Task: Look for space in Jerusalem, Israel from 3rd August, 2023 to 17th August, 2023 for 3 adults, 1 child in price range Rs.3000 to Rs.15000. Place can be entire place with 3 bedrooms having 4 beds and 2 bathrooms. Property type can be house, flat, guest house. Amenities needed are: wifi, washing machine. Booking option can be shelf check-in. Required host language is English.
Action: Mouse moved to (437, 74)
Screenshot: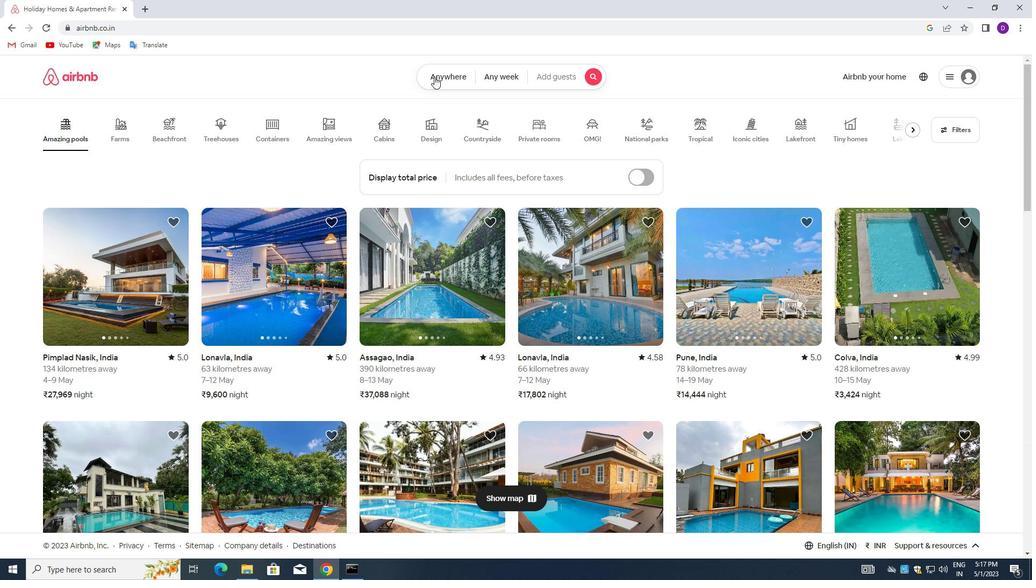 
Action: Mouse pressed left at (437, 74)
Screenshot: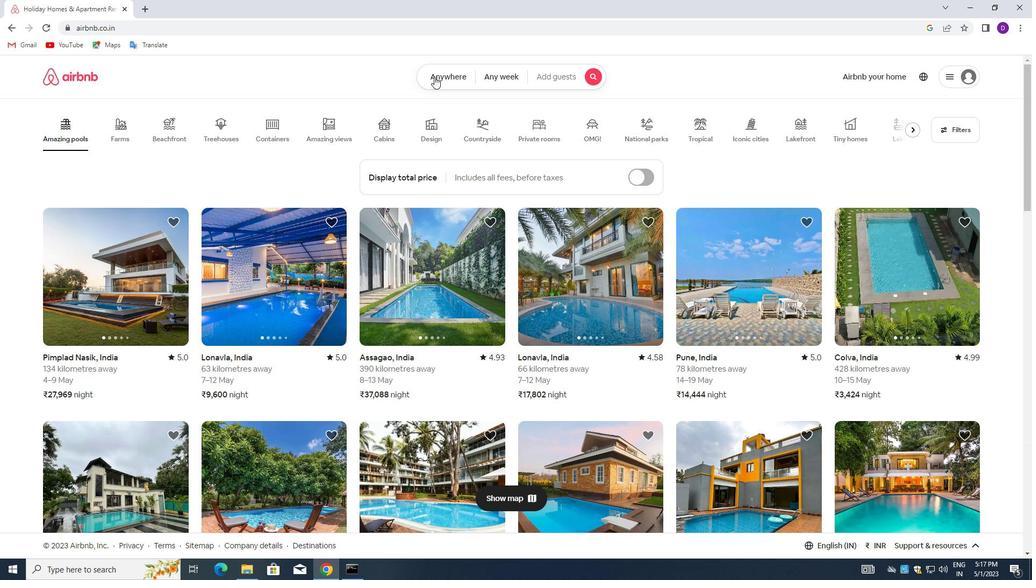 
Action: Mouse moved to (332, 121)
Screenshot: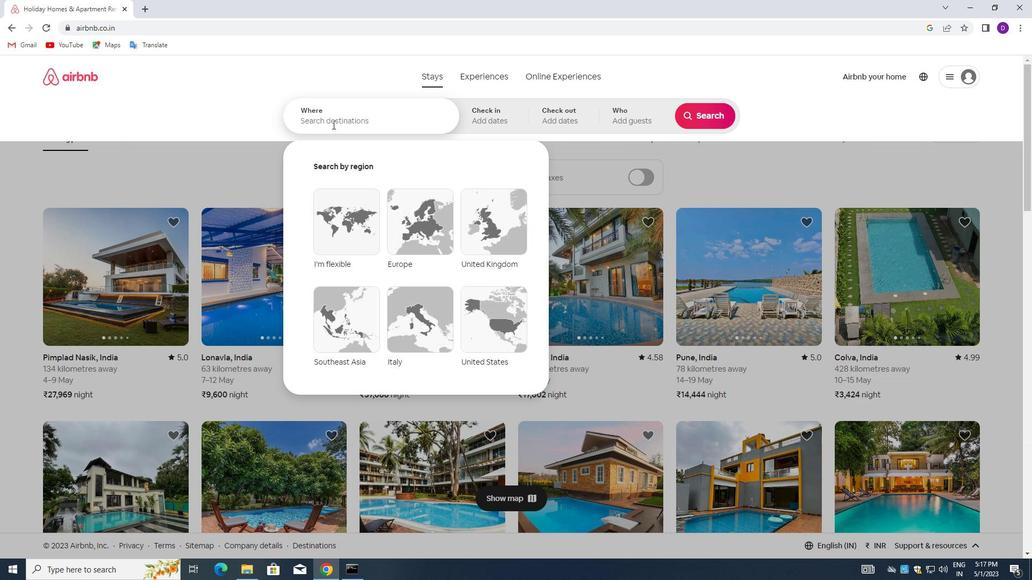 
Action: Mouse pressed left at (332, 121)
Screenshot: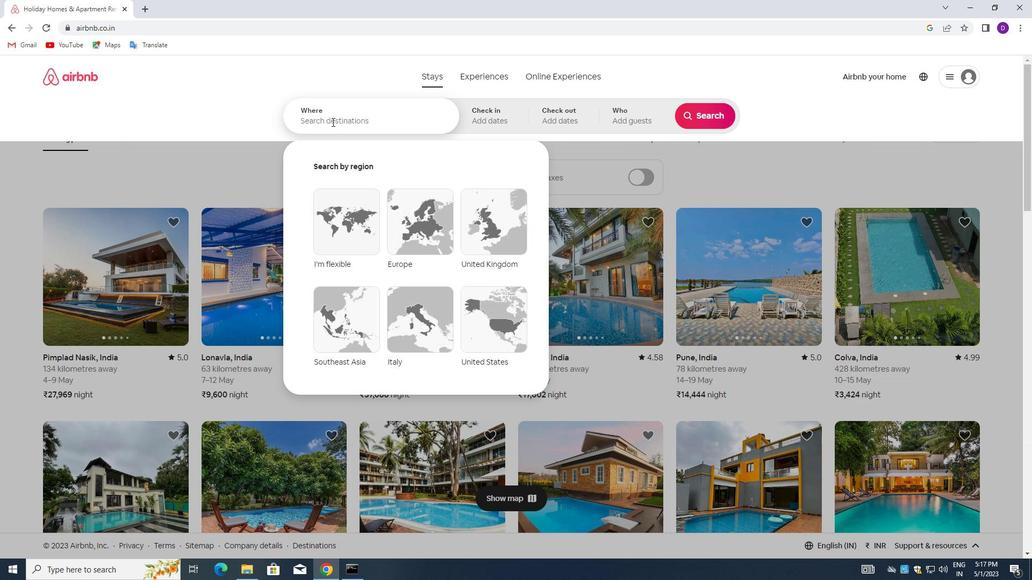 
Action: Key pressed <Key.shift><Key.shift>JERUSALEM,<Key.space><Key.shift>IRELAND<Key.enter>
Screenshot: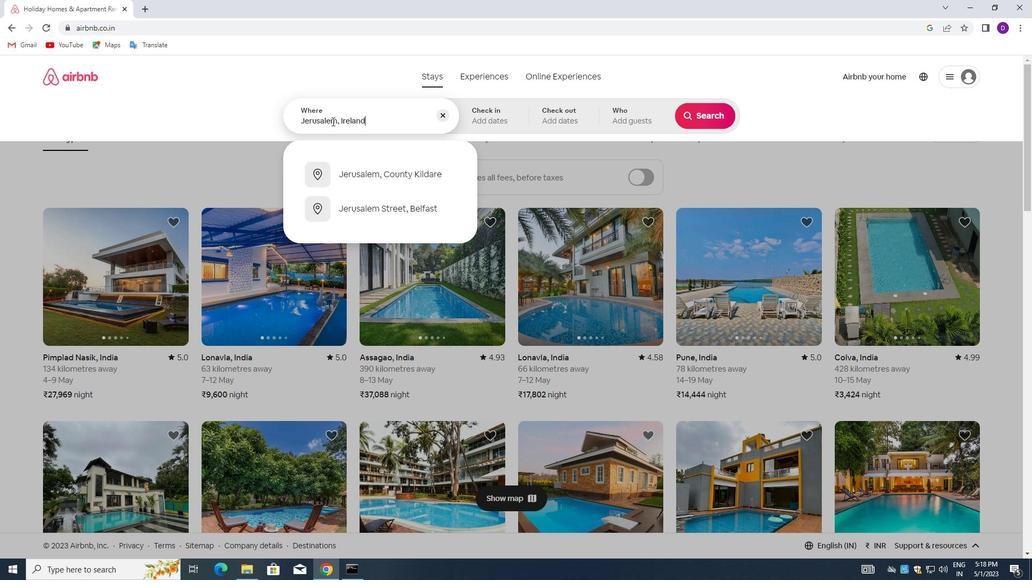 
Action: Mouse moved to (703, 201)
Screenshot: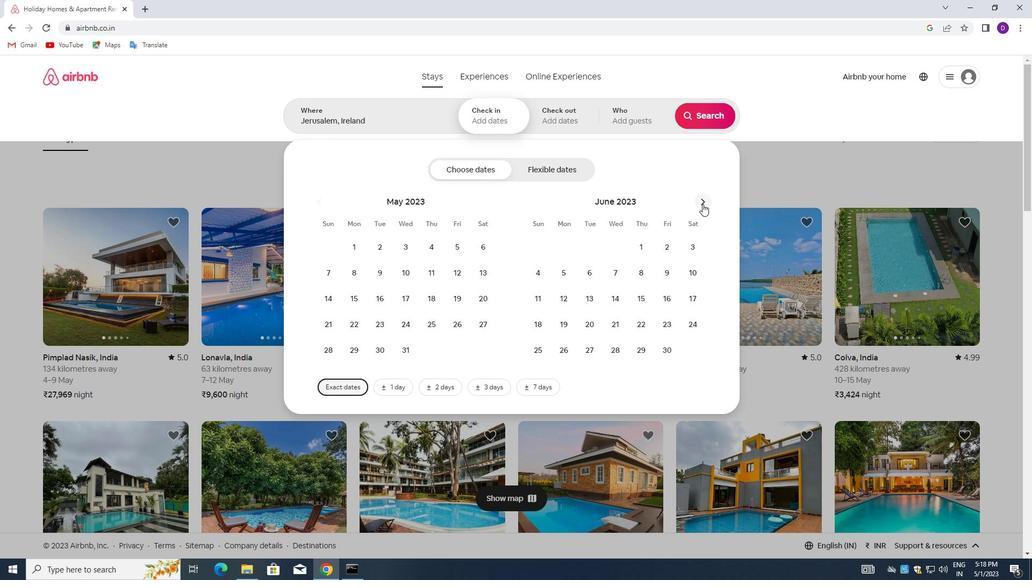 
Action: Mouse pressed left at (703, 201)
Screenshot: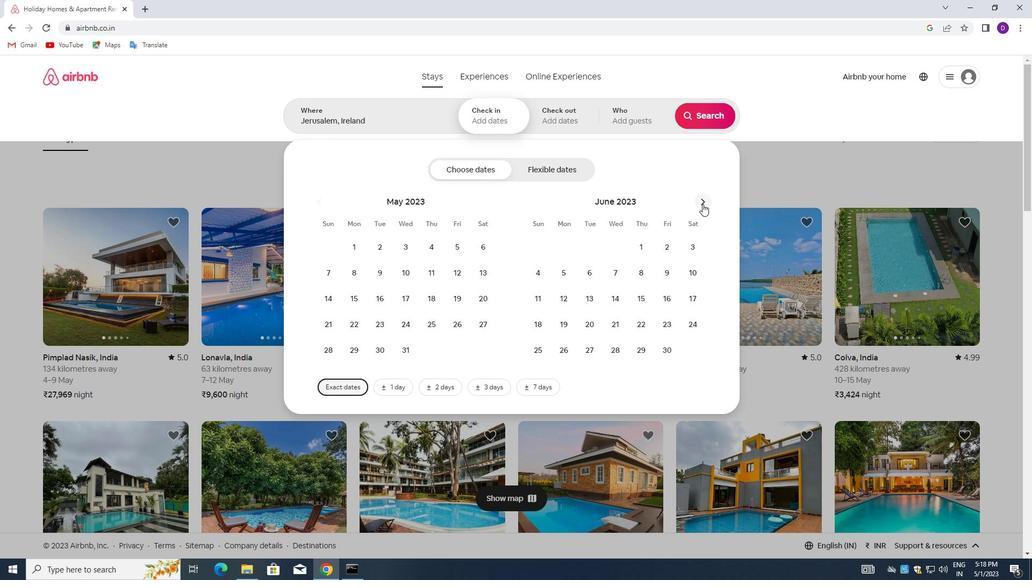 
Action: Mouse pressed left at (703, 201)
Screenshot: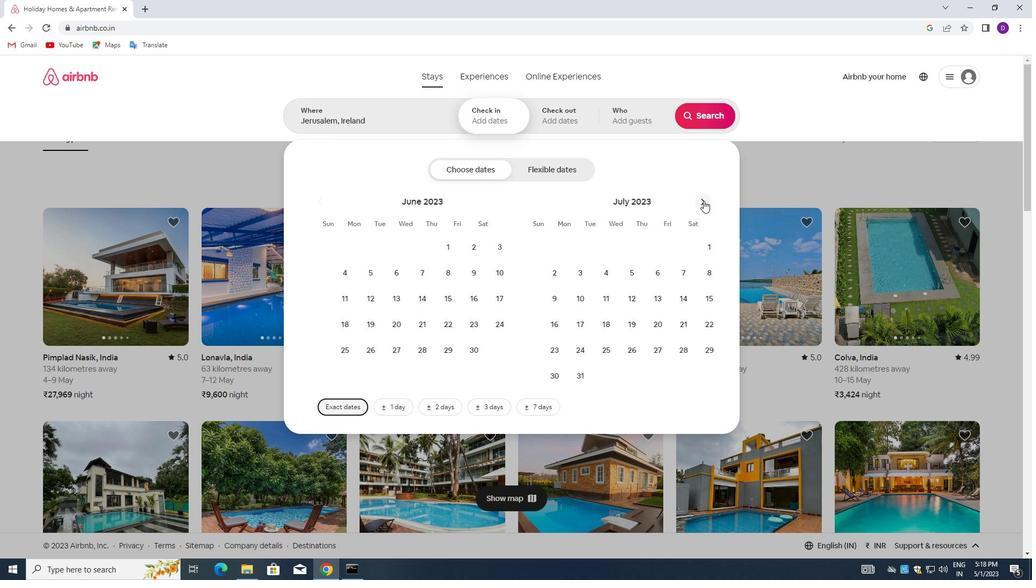 
Action: Mouse moved to (644, 244)
Screenshot: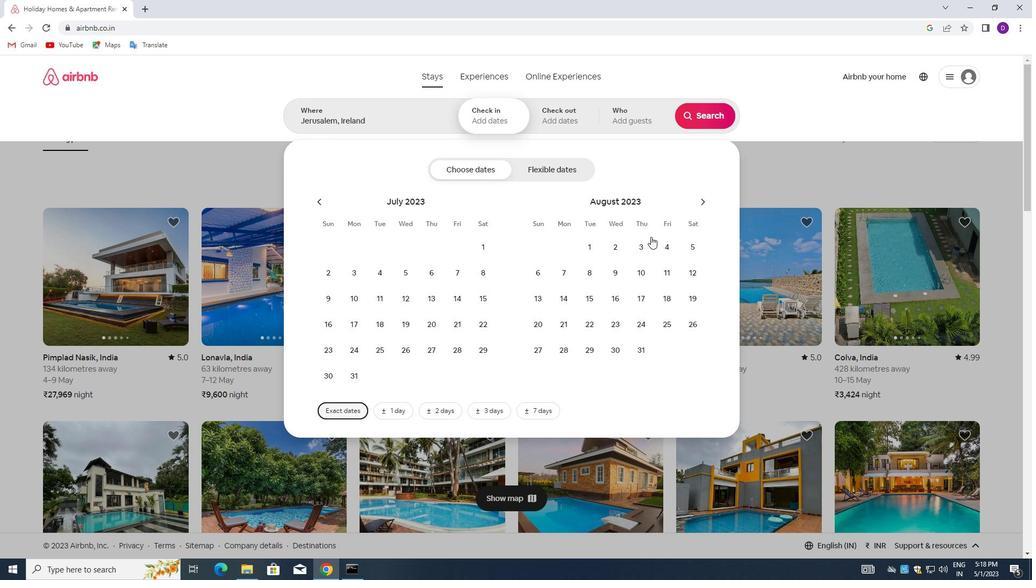 
Action: Mouse pressed left at (644, 244)
Screenshot: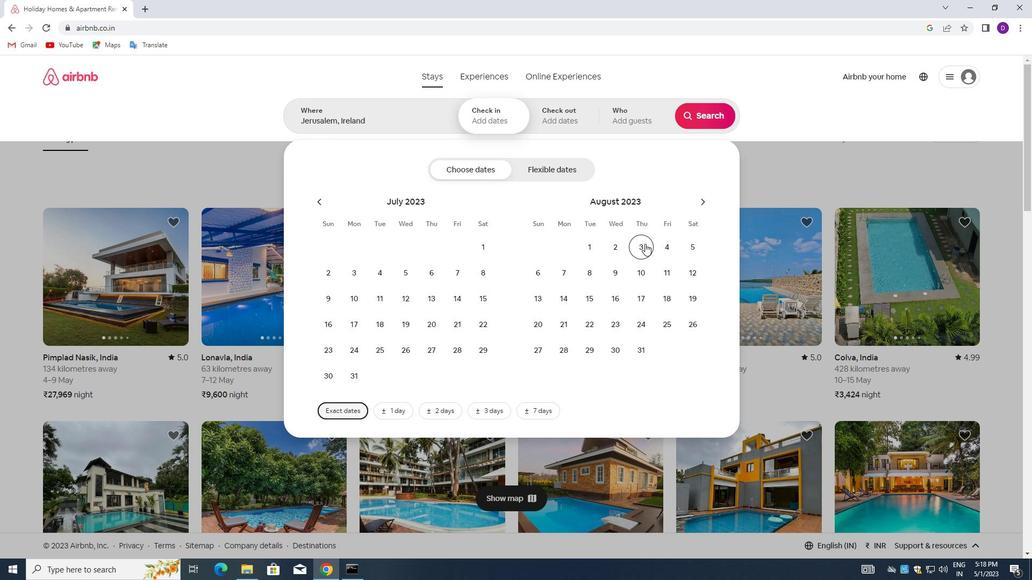 
Action: Mouse moved to (640, 289)
Screenshot: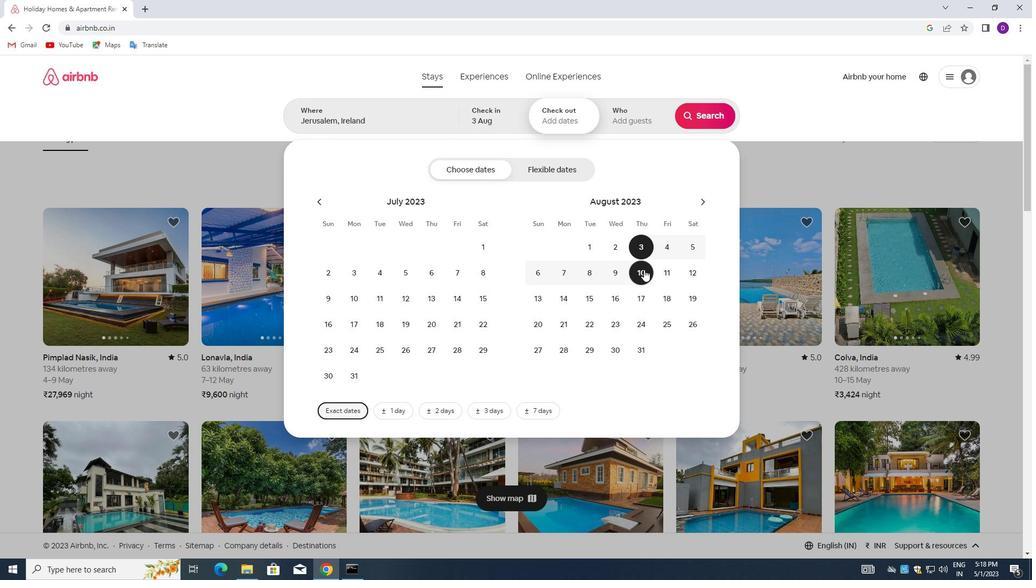 
Action: Mouse pressed left at (640, 289)
Screenshot: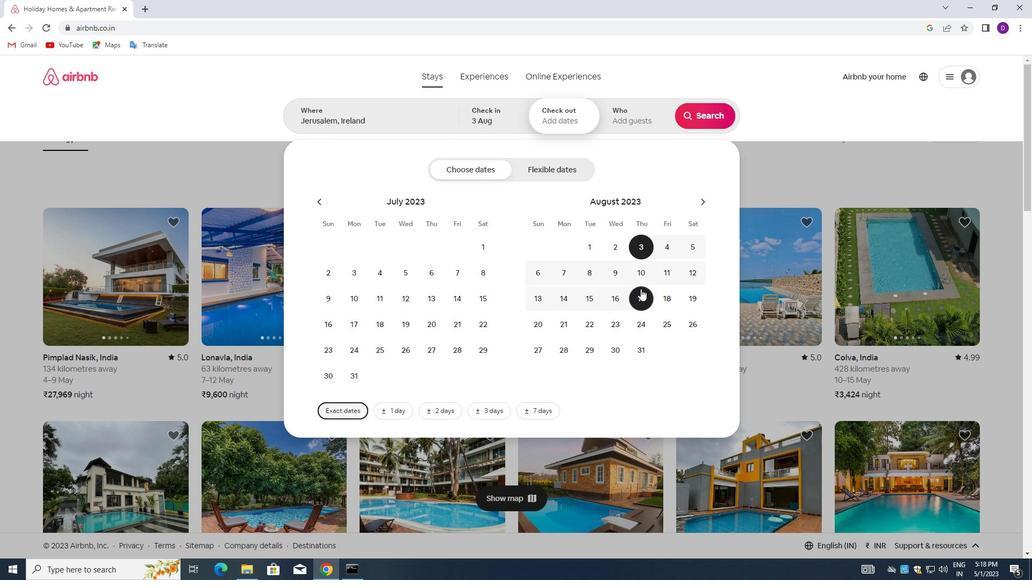 
Action: Mouse moved to (631, 118)
Screenshot: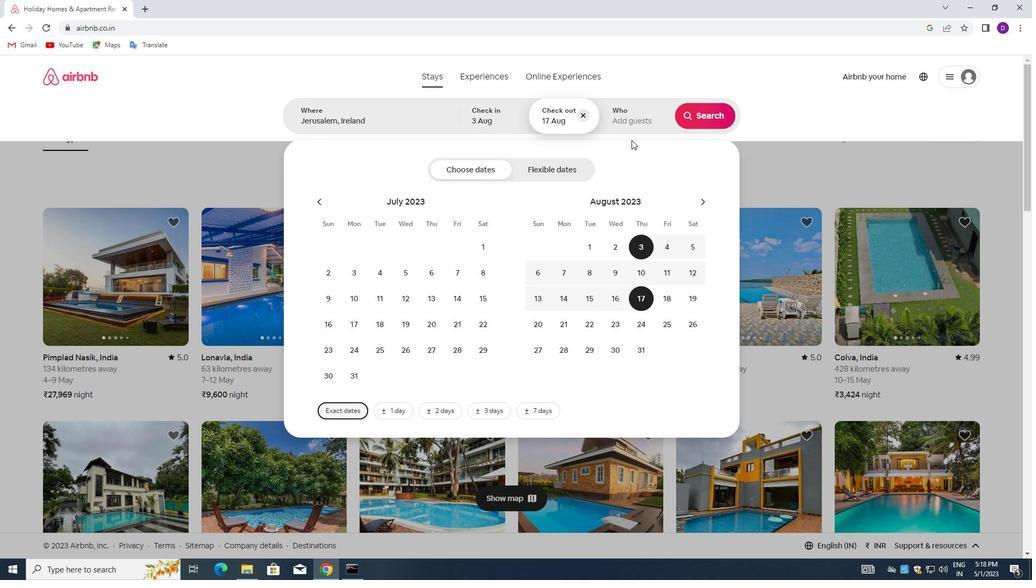 
Action: Mouse pressed left at (631, 118)
Screenshot: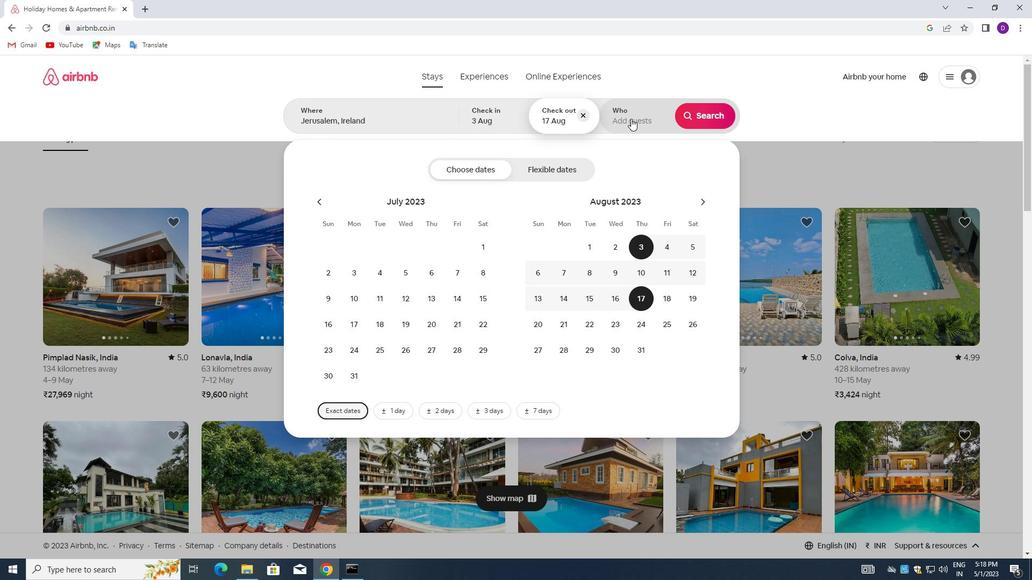 
Action: Mouse moved to (709, 173)
Screenshot: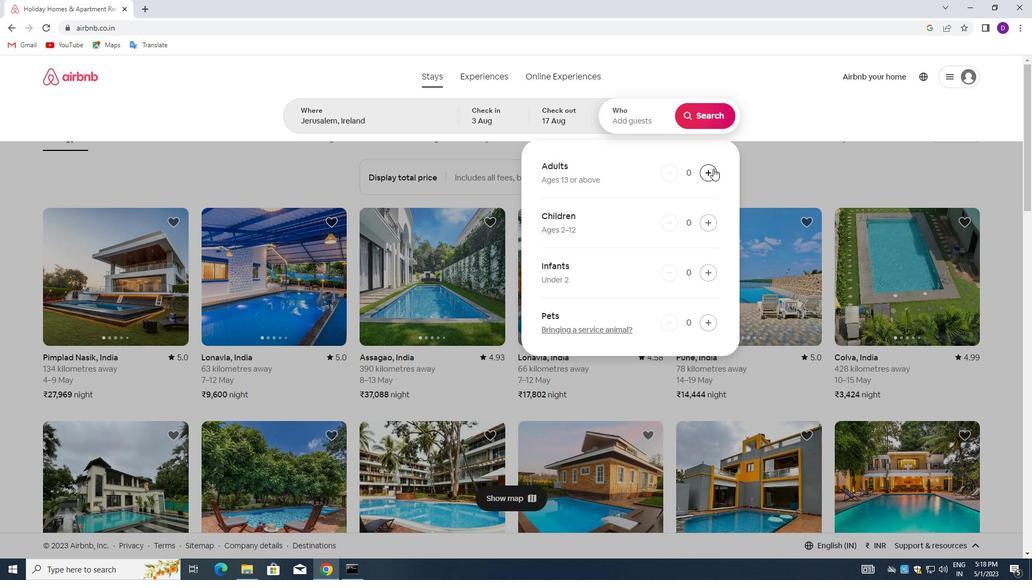 
Action: Mouse pressed left at (709, 173)
Screenshot: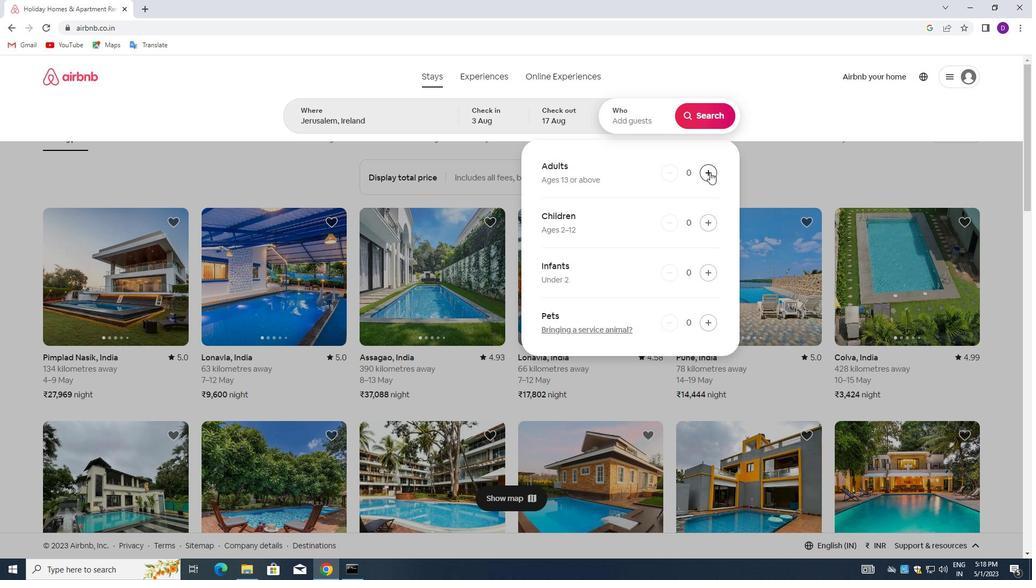 
Action: Mouse pressed left at (709, 173)
Screenshot: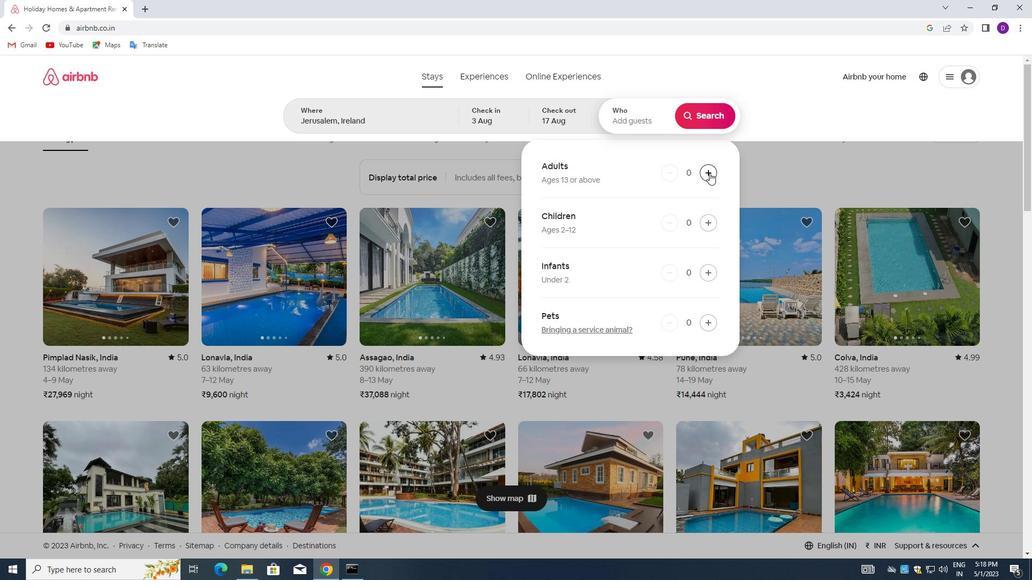 
Action: Mouse pressed left at (709, 173)
Screenshot: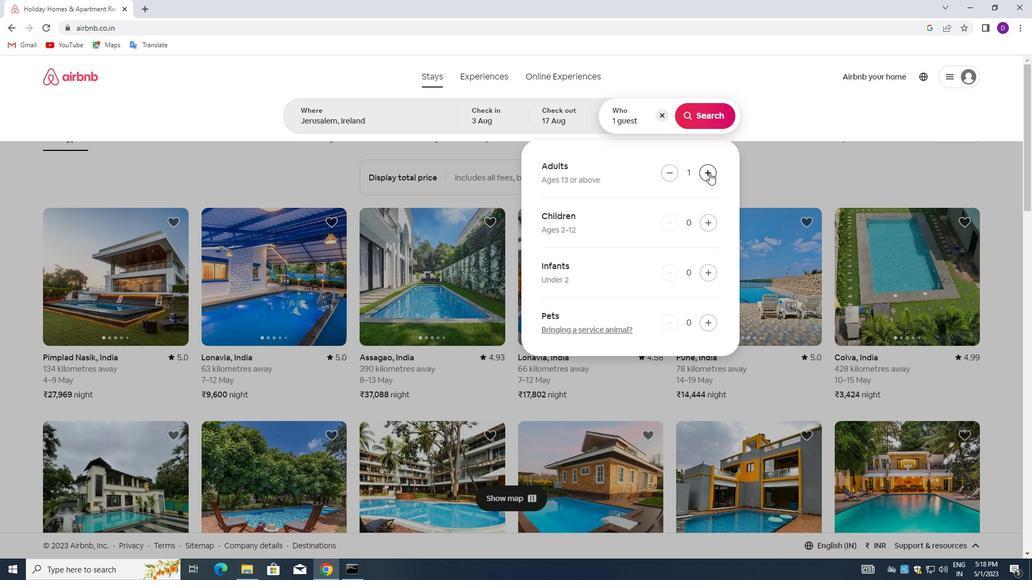 
Action: Mouse moved to (706, 222)
Screenshot: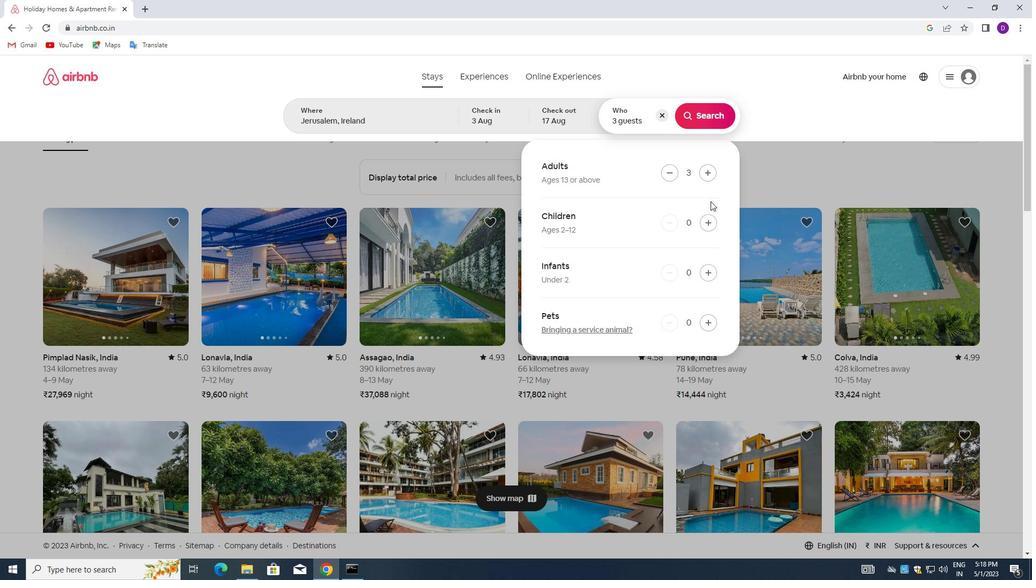 
Action: Mouse pressed left at (706, 222)
Screenshot: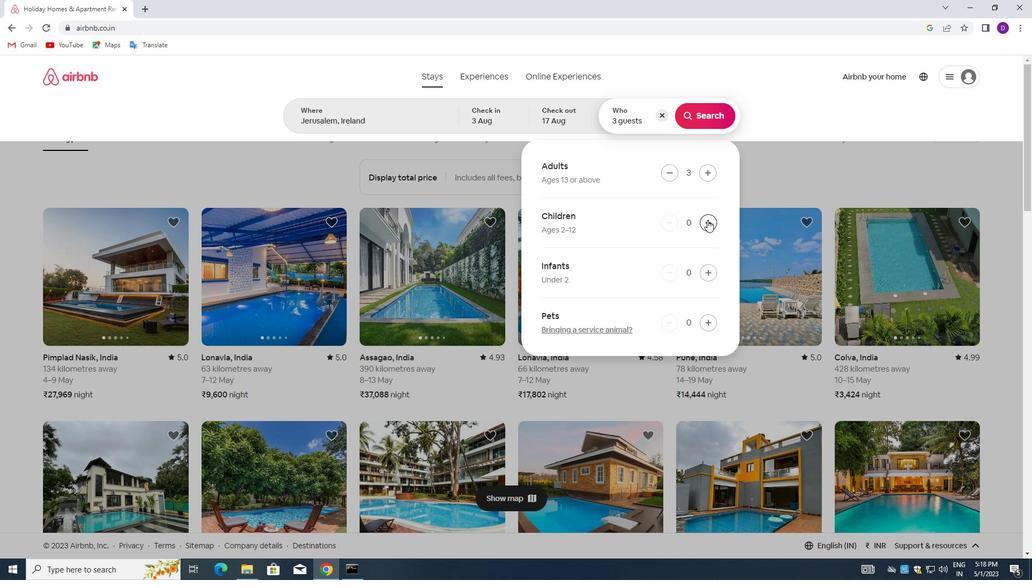 
Action: Mouse moved to (706, 115)
Screenshot: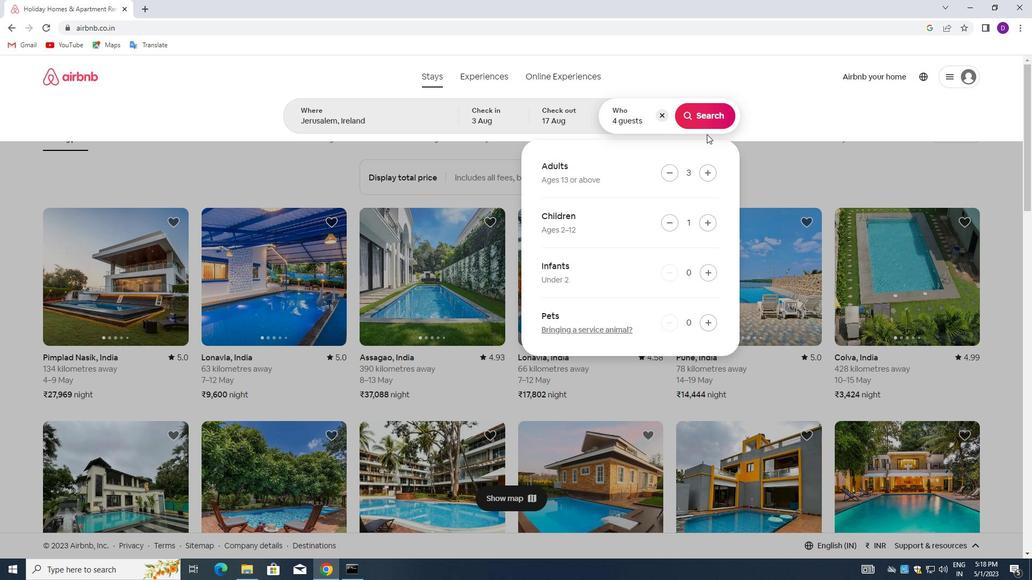 
Action: Mouse pressed left at (706, 115)
Screenshot: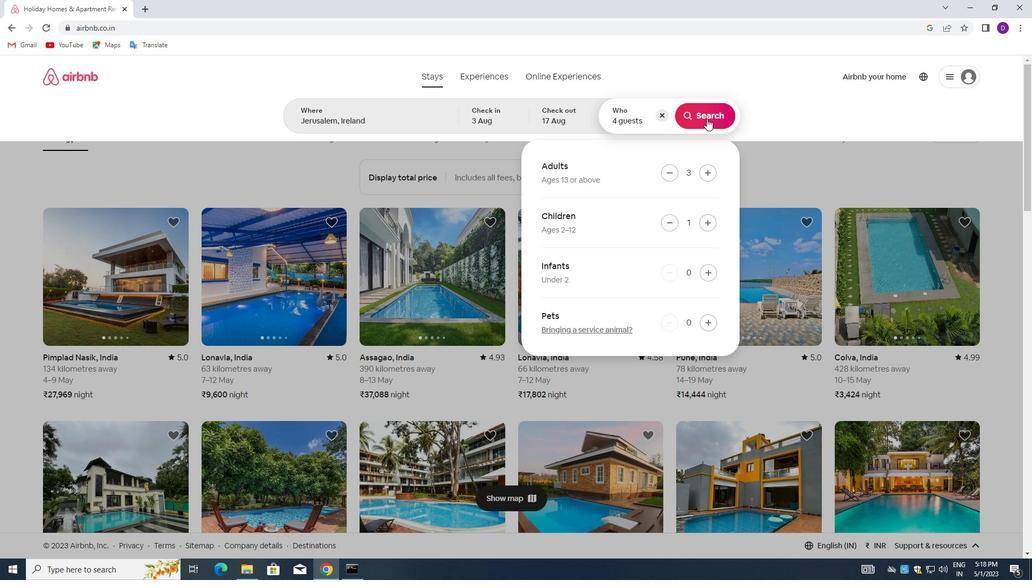 
Action: Mouse moved to (981, 124)
Screenshot: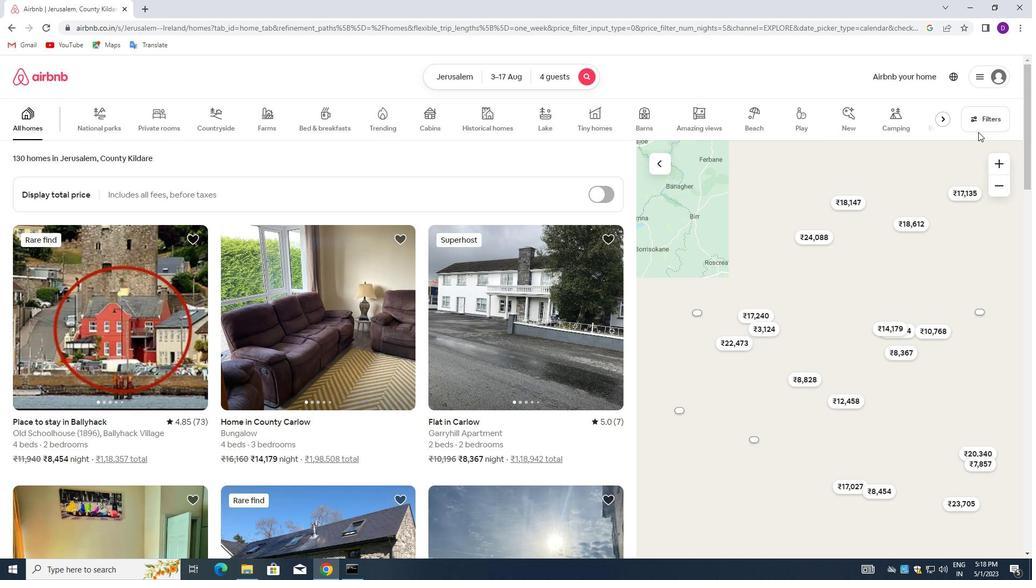 
Action: Mouse pressed left at (981, 124)
Screenshot: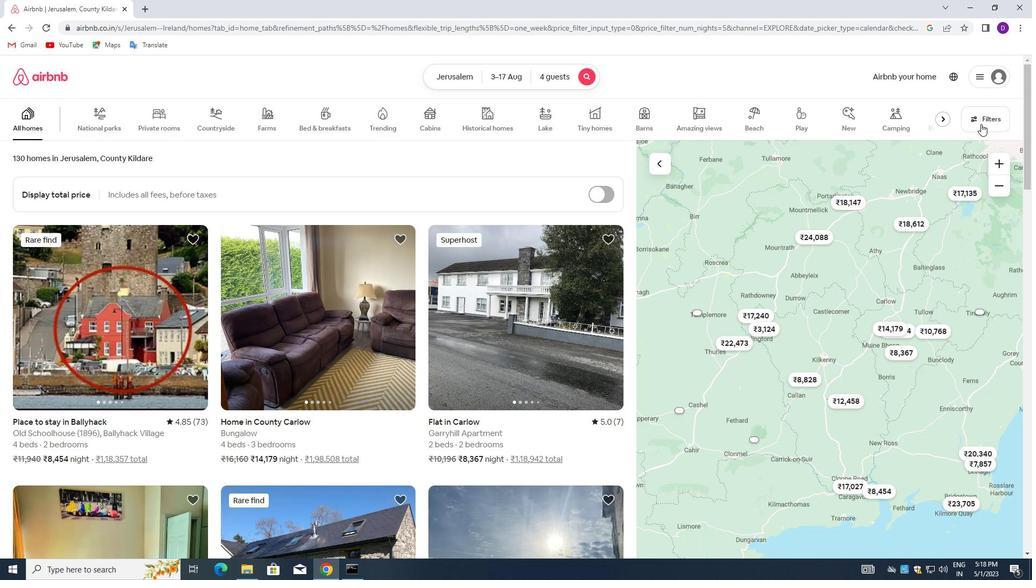 
Action: Mouse moved to (381, 254)
Screenshot: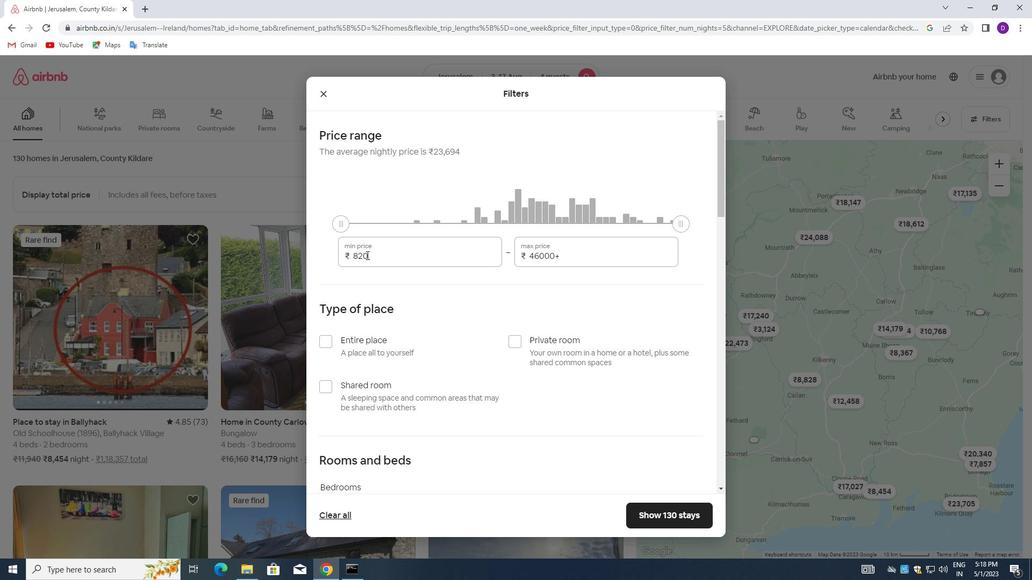 
Action: Mouse pressed left at (381, 254)
Screenshot: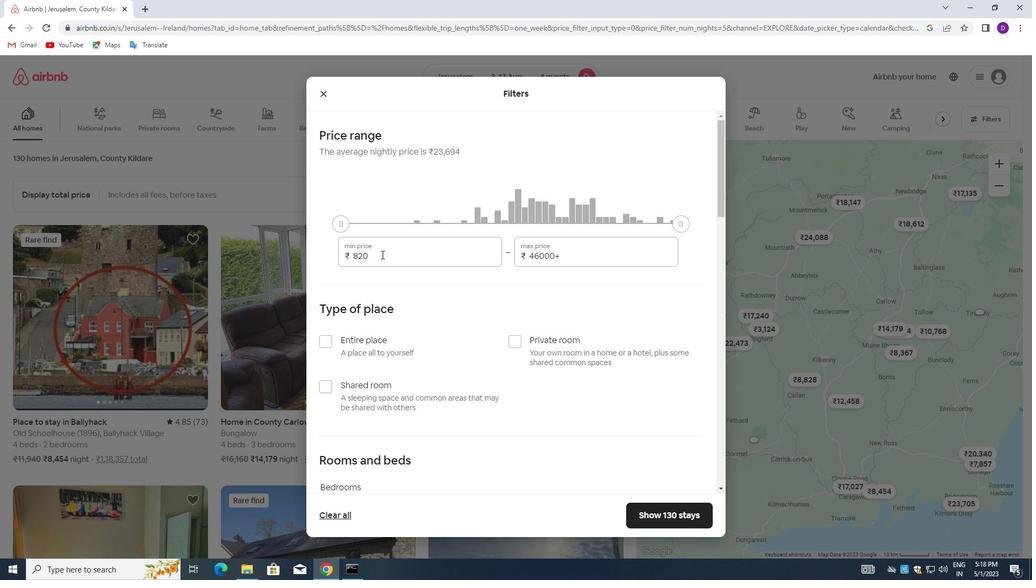 
Action: Mouse pressed left at (381, 254)
Screenshot: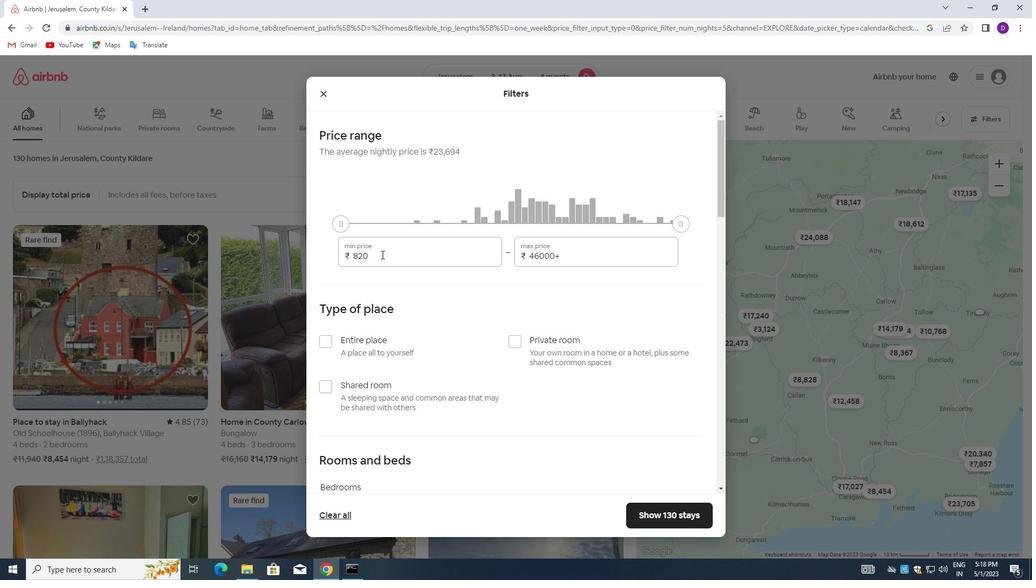 
Action: Key pressed 3000<Key.tab>1<Key.backspace><Key.backspace><Key.backspace><Key.backspace><Key.backspace><Key.backspace><Key.backspace><Key.backspace><Key.backspace><Key.backspace><Key.backspace>15000
Screenshot: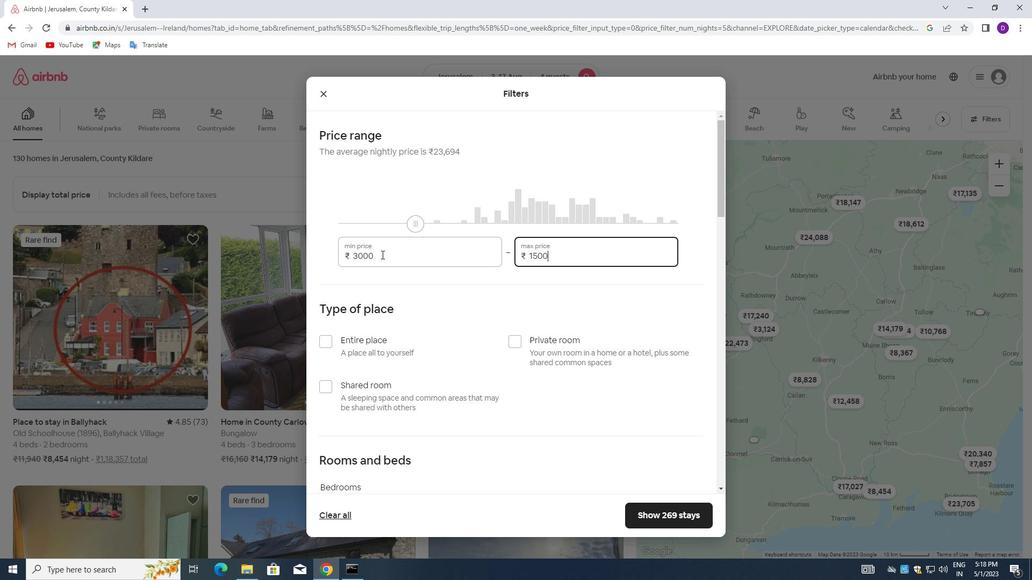 
Action: Mouse moved to (327, 344)
Screenshot: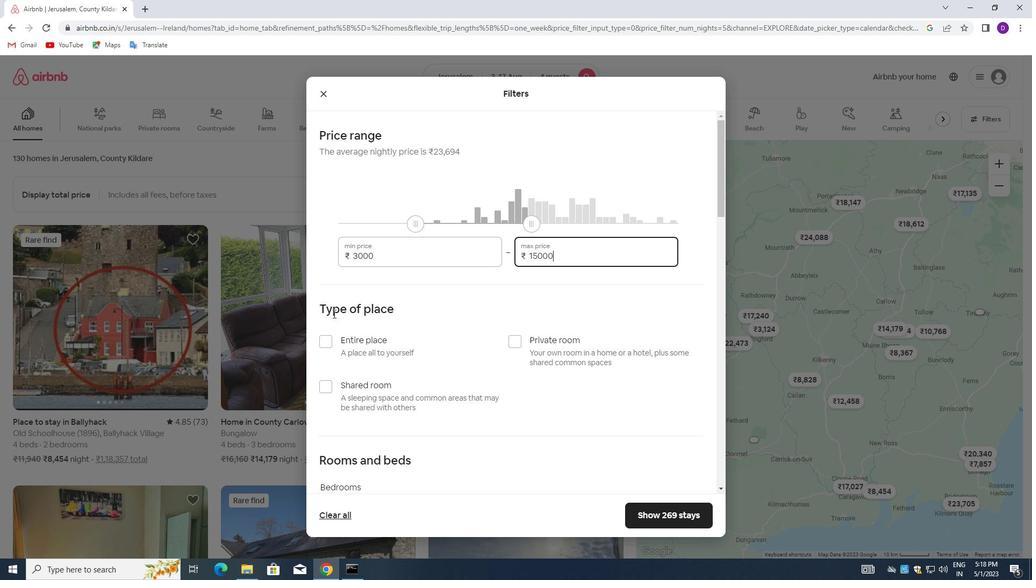
Action: Mouse pressed left at (327, 344)
Screenshot: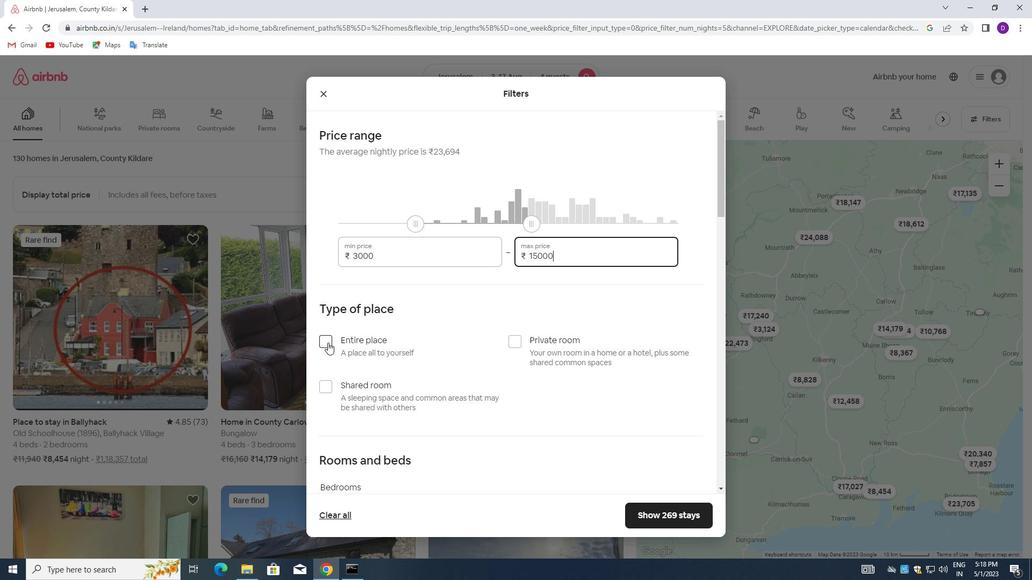 
Action: Mouse moved to (493, 270)
Screenshot: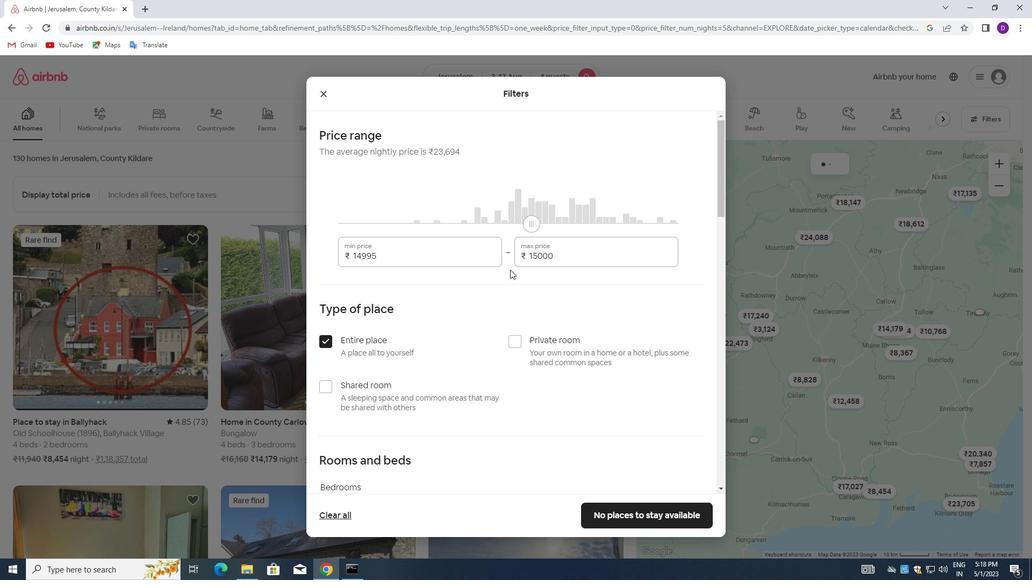 
Action: Mouse scrolled (493, 270) with delta (0, 0)
Screenshot: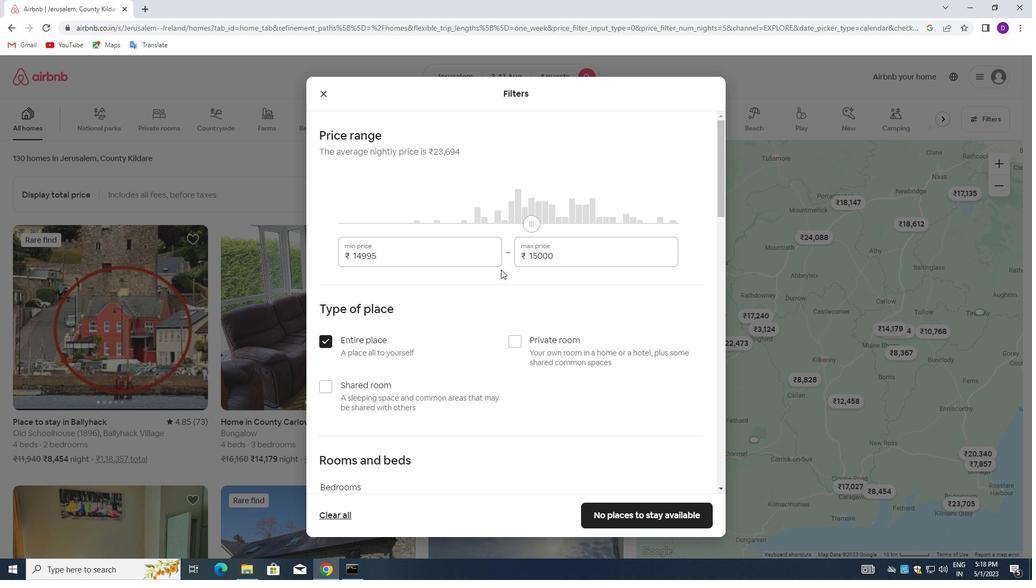 
Action: Mouse moved to (481, 272)
Screenshot: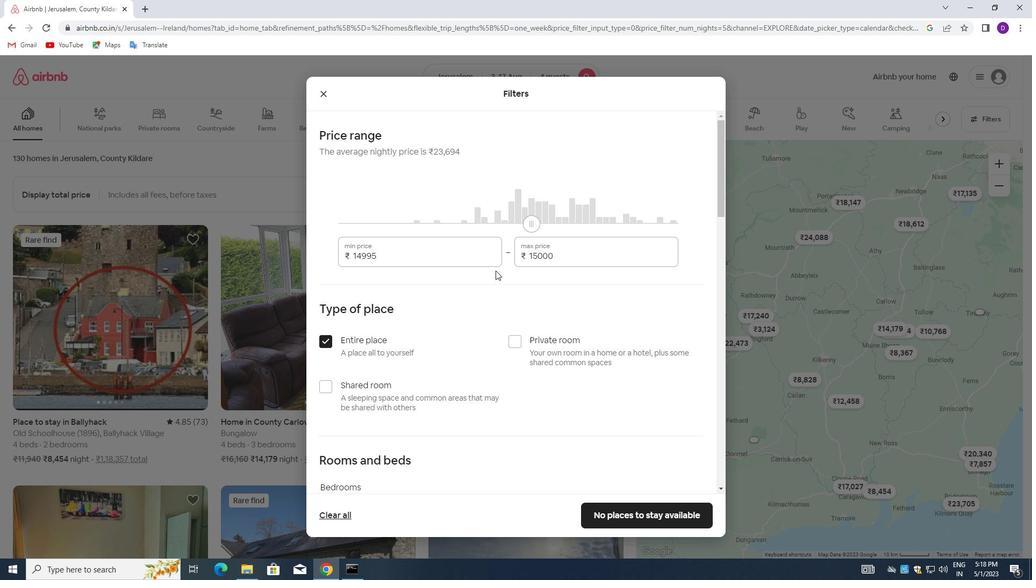 
Action: Mouse scrolled (481, 272) with delta (0, 0)
Screenshot: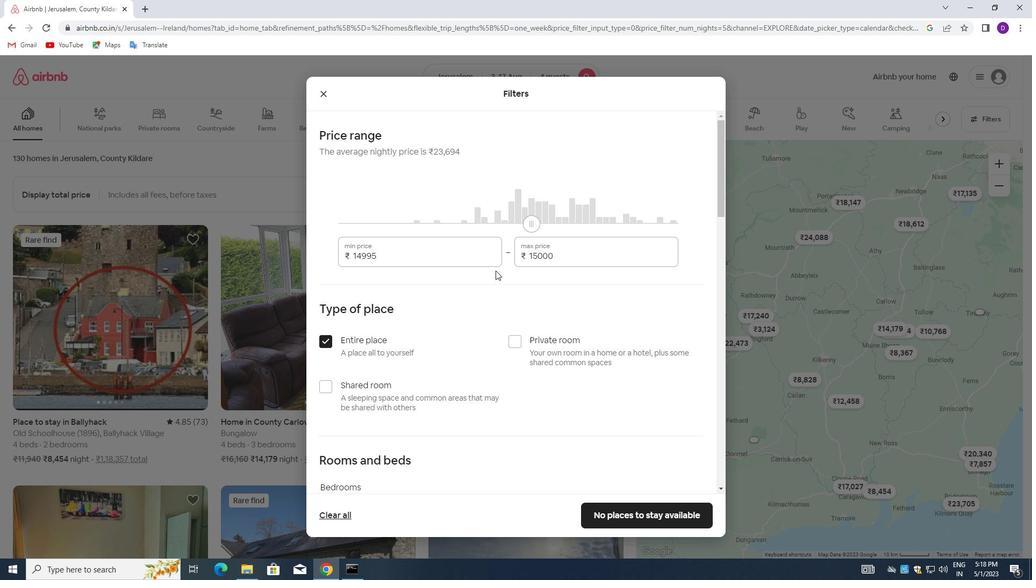 
Action: Mouse moved to (470, 263)
Screenshot: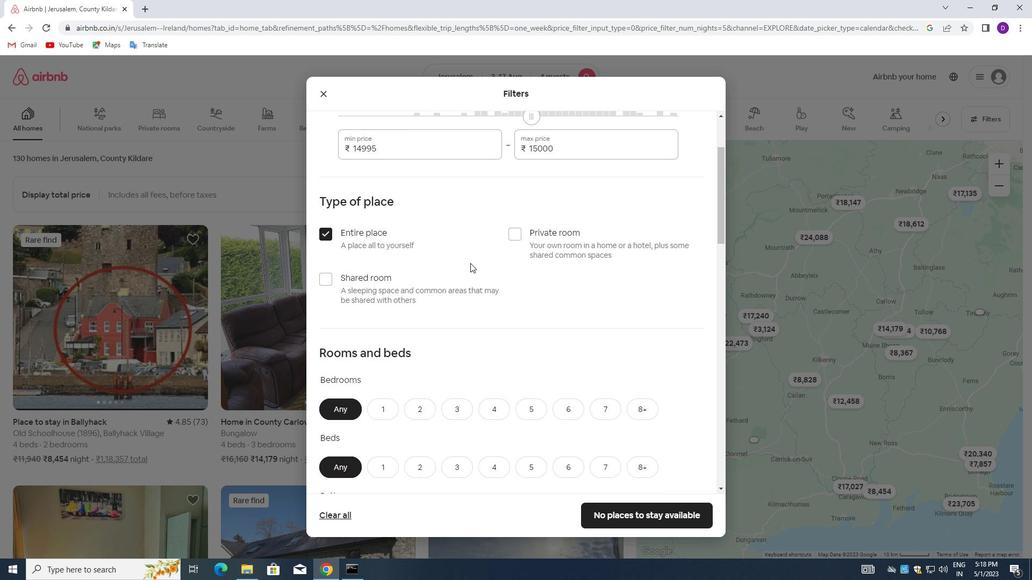 
Action: Mouse scrolled (470, 262) with delta (0, 0)
Screenshot: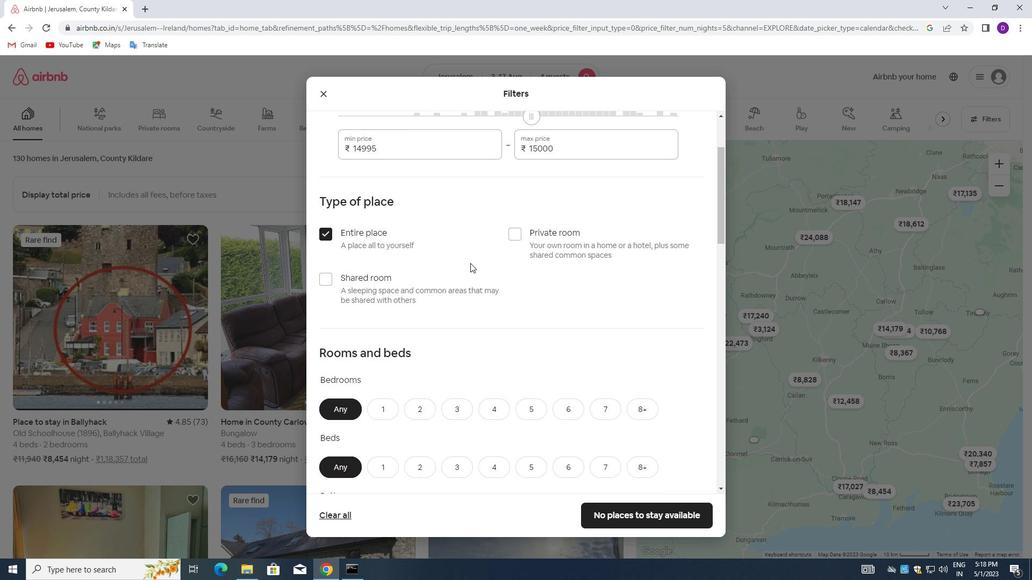 
Action: Mouse scrolled (470, 262) with delta (0, 0)
Screenshot: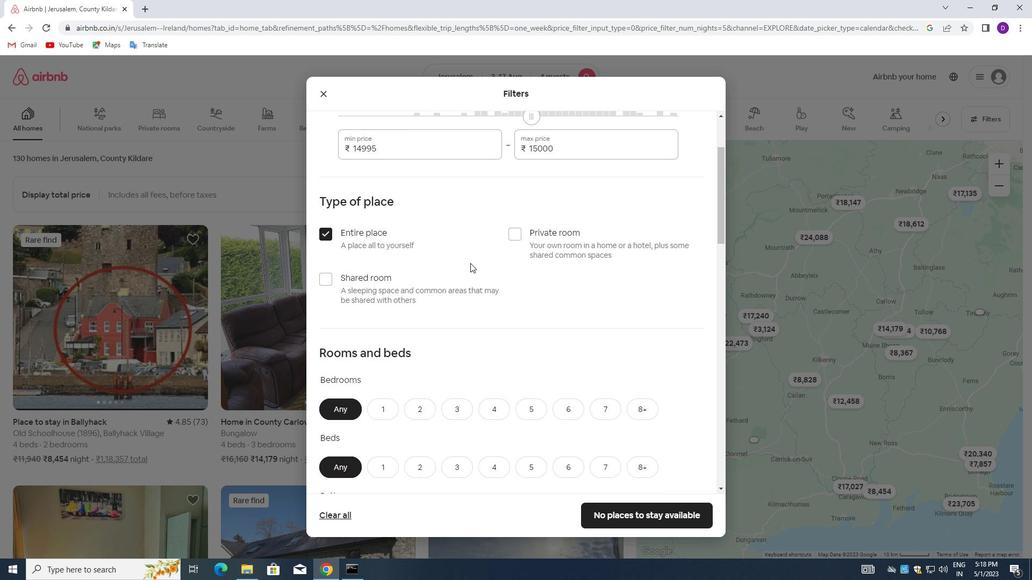 
Action: Mouse scrolled (470, 262) with delta (0, 0)
Screenshot: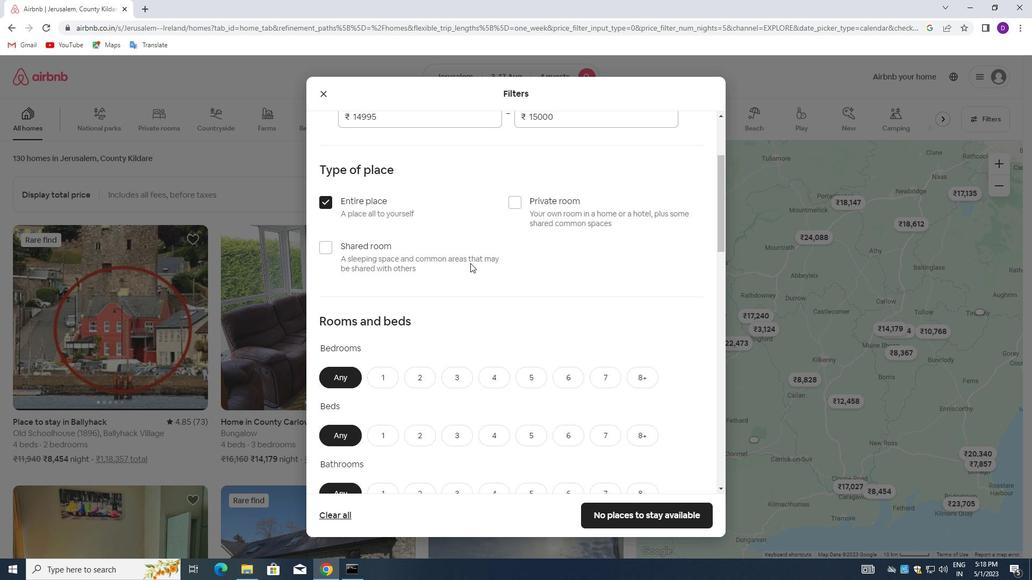 
Action: Mouse moved to (455, 245)
Screenshot: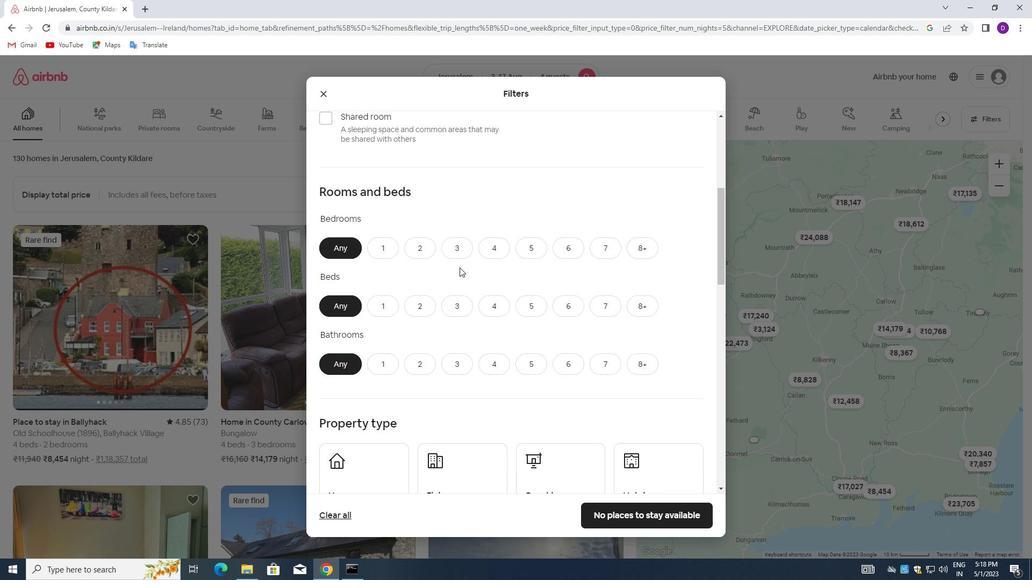
Action: Mouse pressed left at (455, 245)
Screenshot: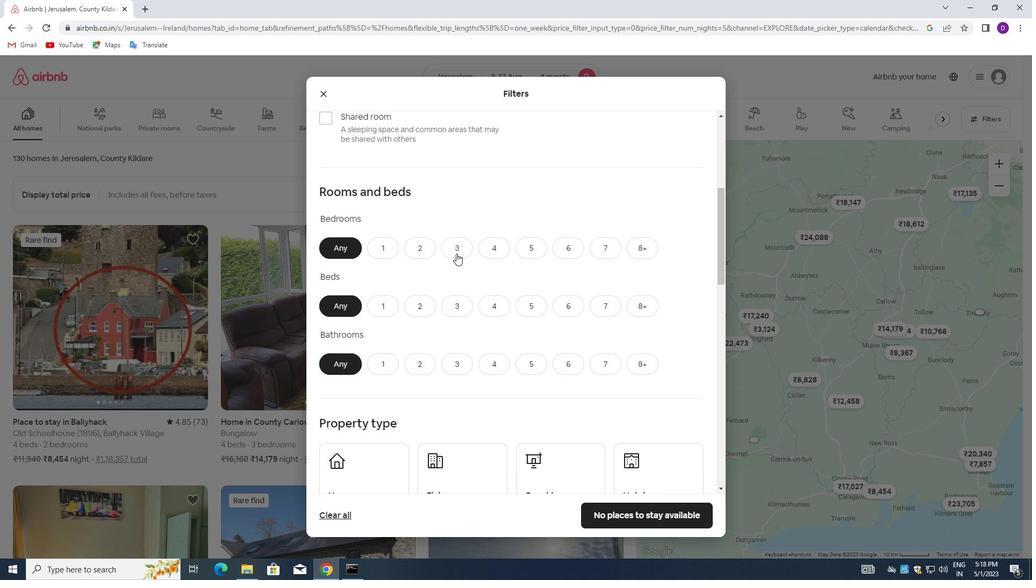
Action: Mouse moved to (486, 300)
Screenshot: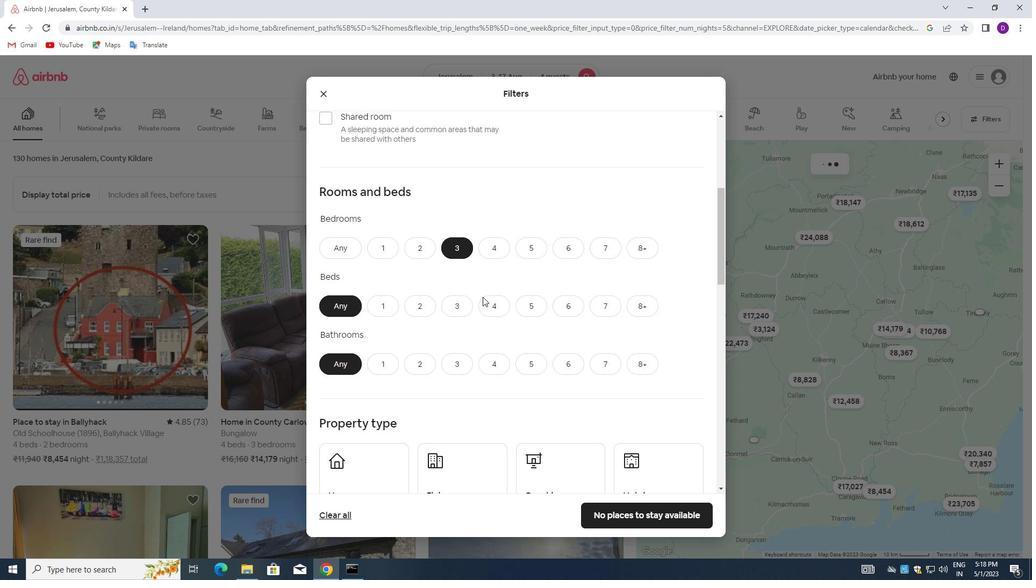 
Action: Mouse pressed left at (486, 300)
Screenshot: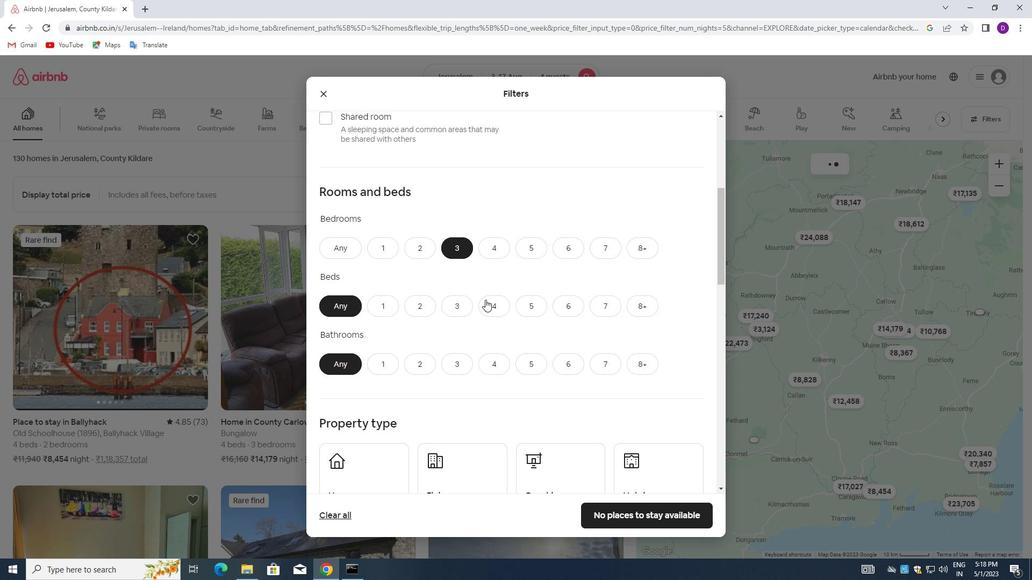 
Action: Mouse moved to (420, 361)
Screenshot: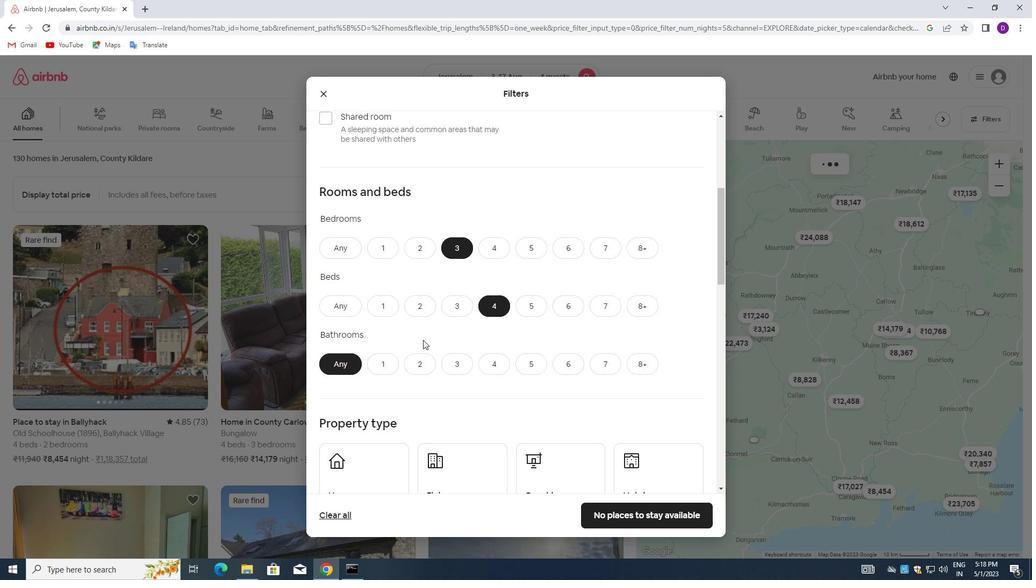 
Action: Mouse pressed left at (420, 361)
Screenshot: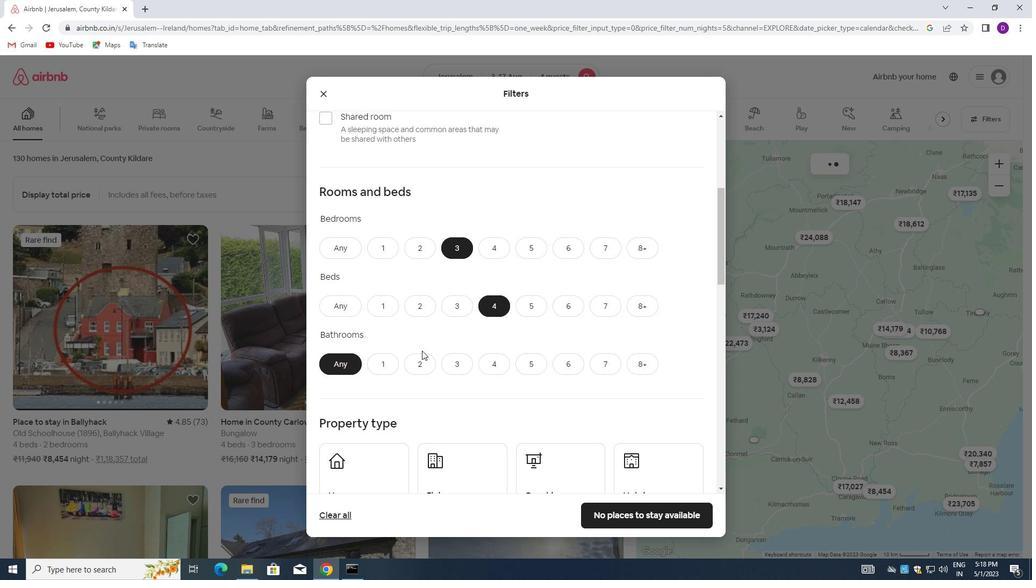 
Action: Mouse moved to (435, 267)
Screenshot: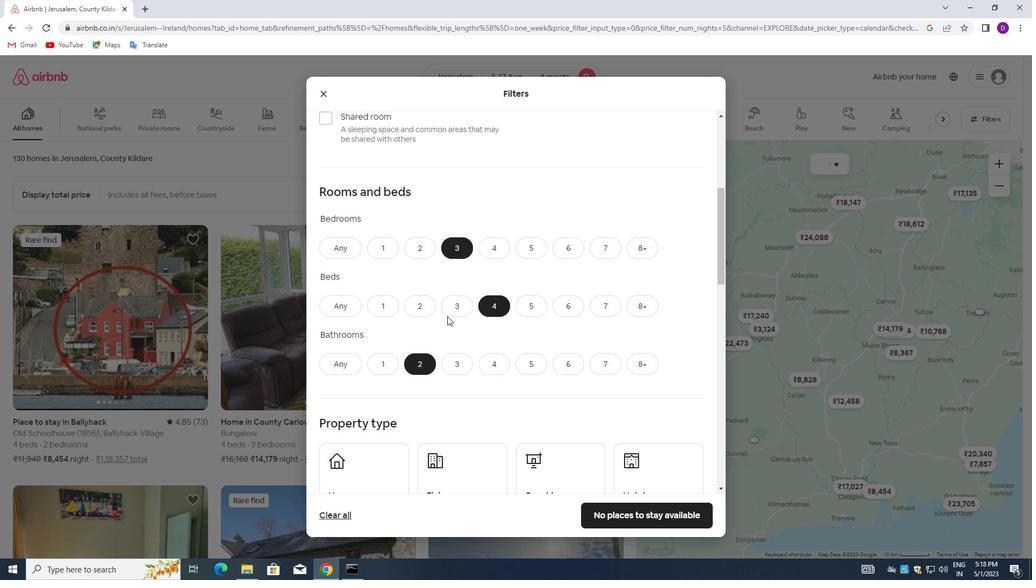 
Action: Mouse scrolled (435, 267) with delta (0, 0)
Screenshot: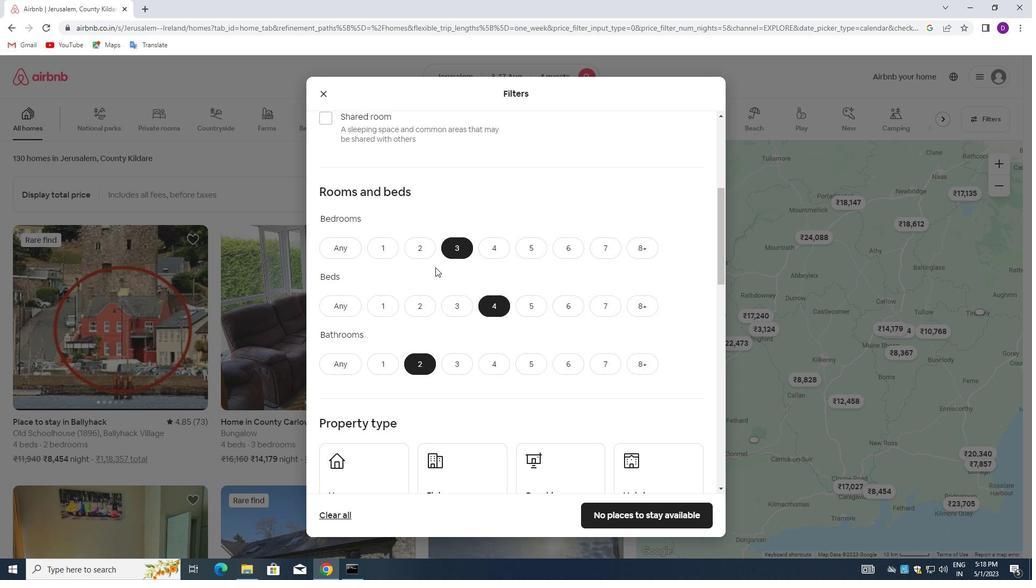 
Action: Mouse moved to (446, 260)
Screenshot: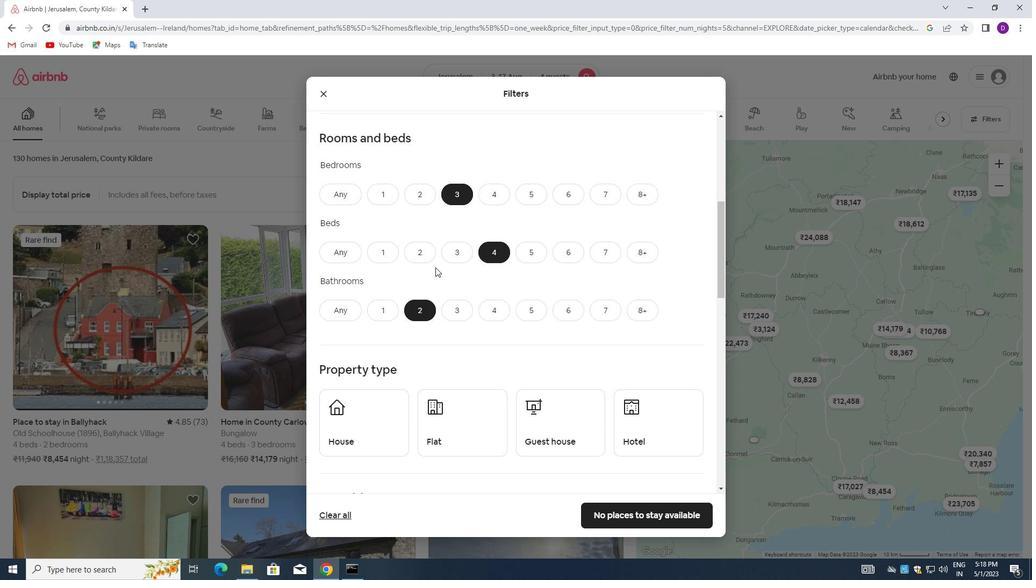 
Action: Mouse scrolled (446, 259) with delta (0, 0)
Screenshot: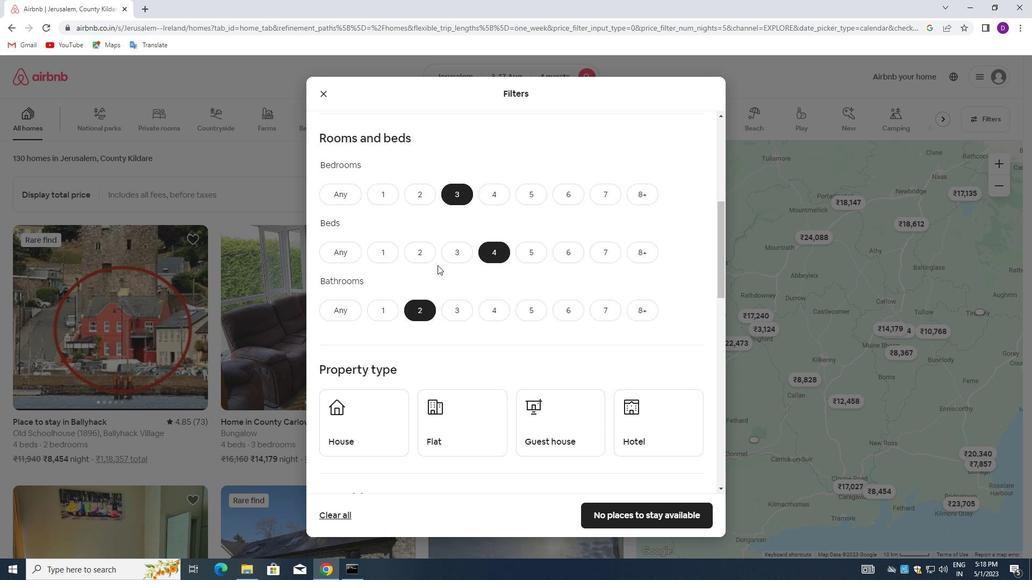 
Action: Mouse scrolled (446, 259) with delta (0, 0)
Screenshot: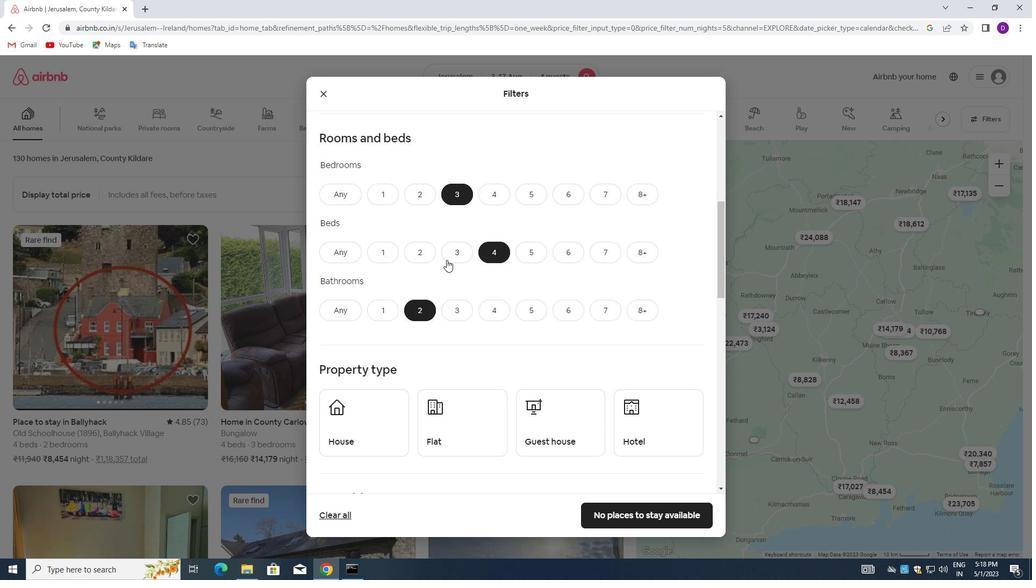 
Action: Mouse scrolled (446, 259) with delta (0, 0)
Screenshot: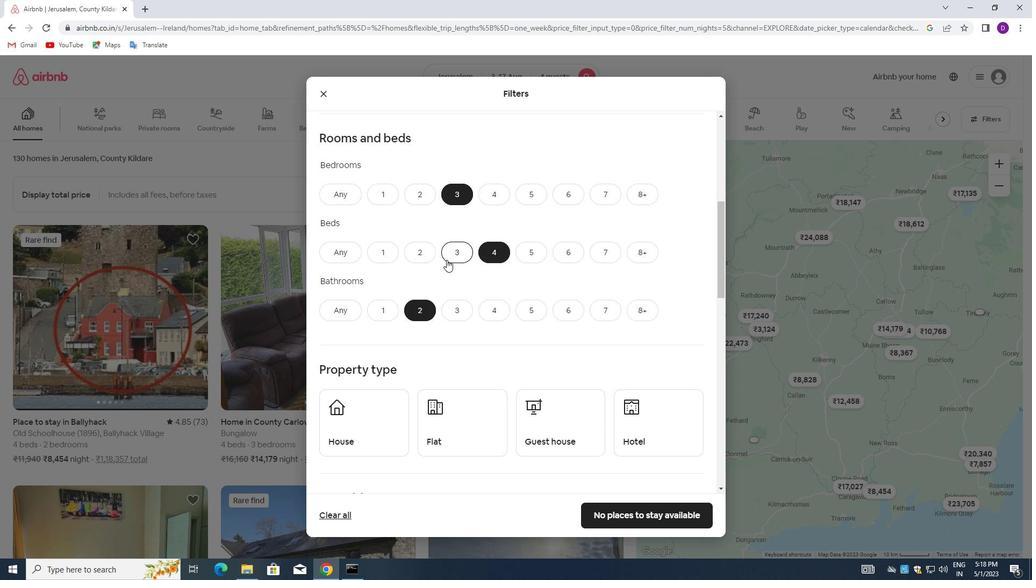 
Action: Mouse moved to (382, 263)
Screenshot: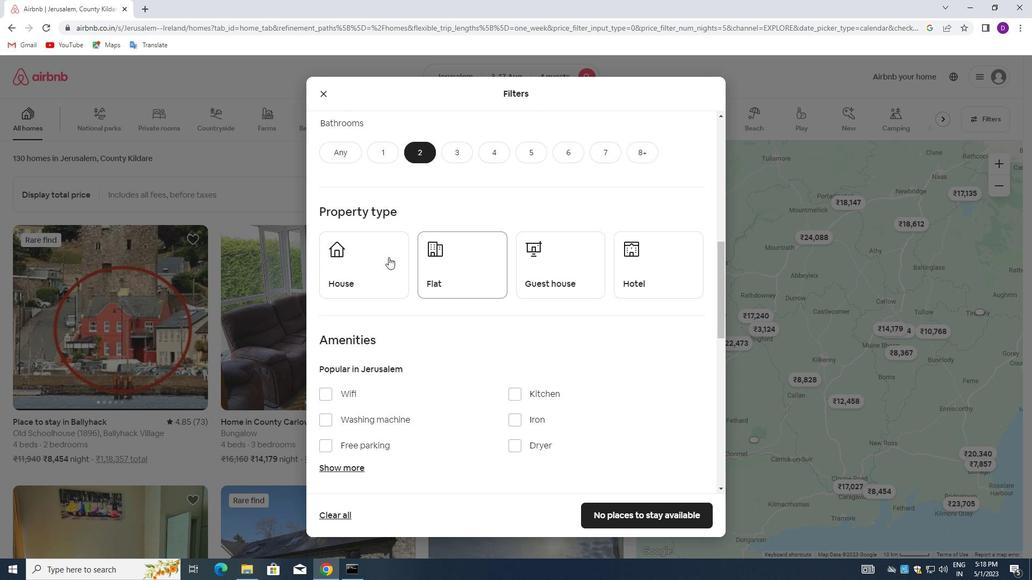 
Action: Mouse pressed left at (382, 263)
Screenshot: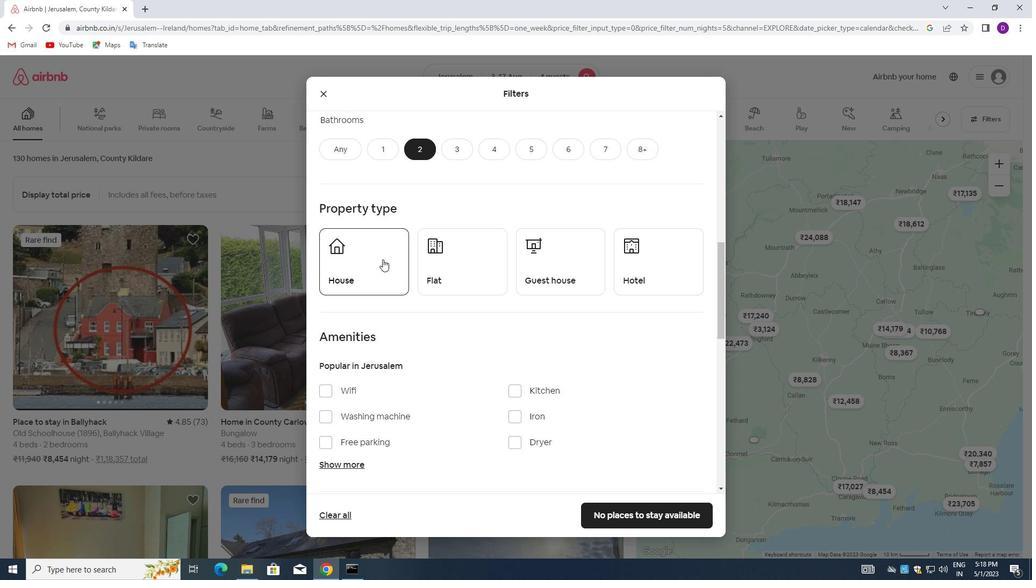 
Action: Mouse moved to (448, 266)
Screenshot: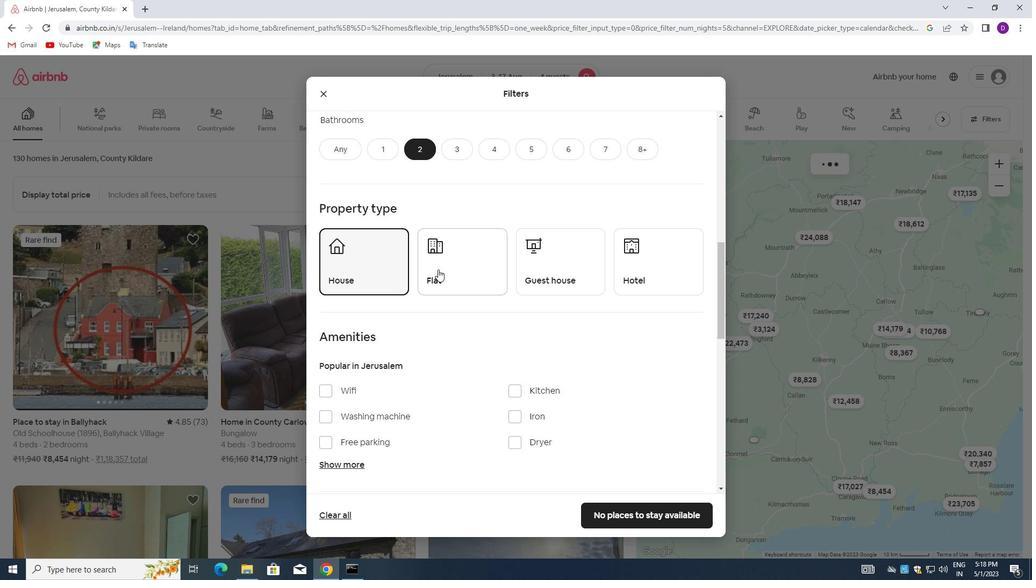 
Action: Mouse pressed left at (448, 266)
Screenshot: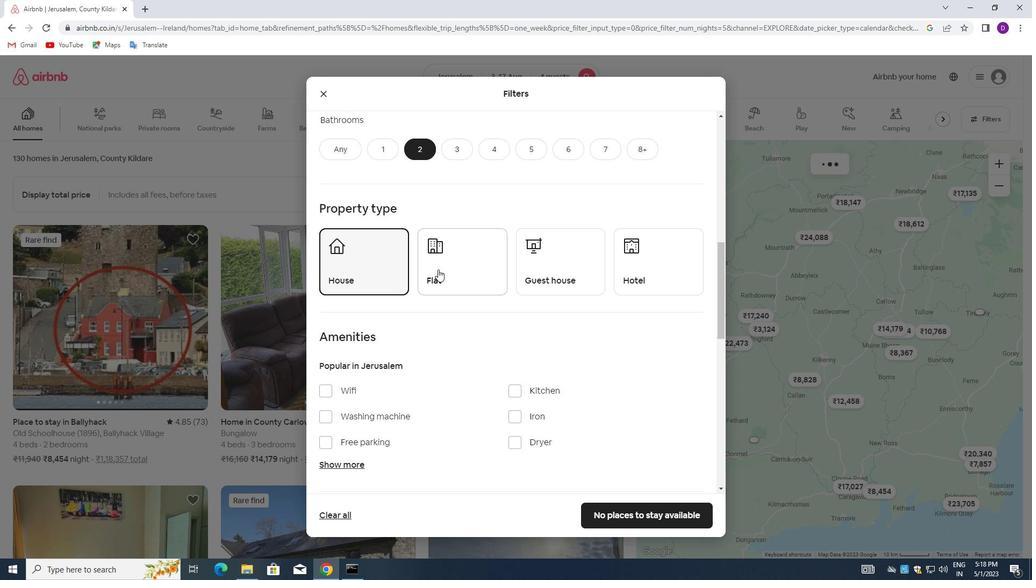 
Action: Mouse moved to (534, 266)
Screenshot: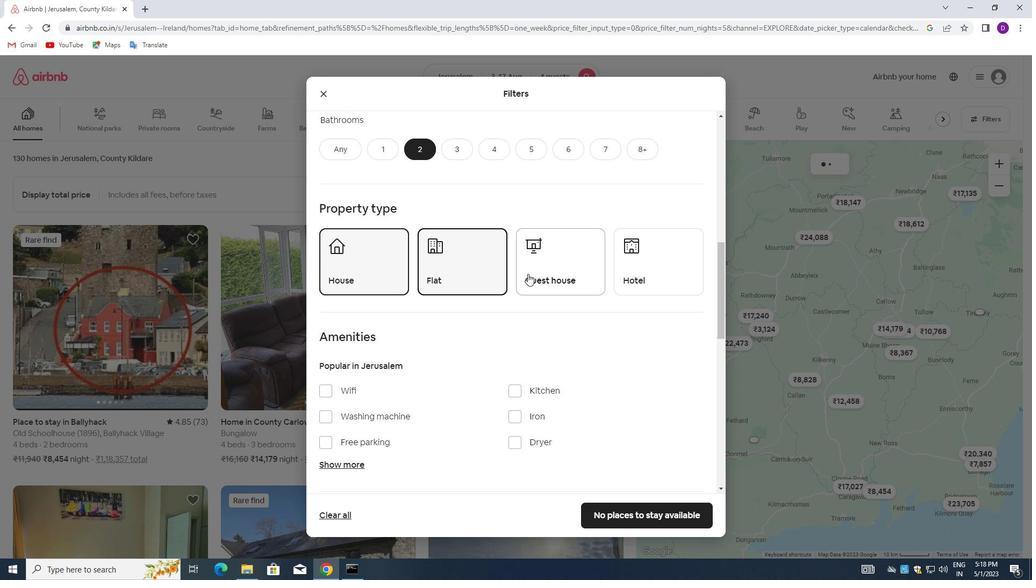 
Action: Mouse pressed left at (534, 266)
Screenshot: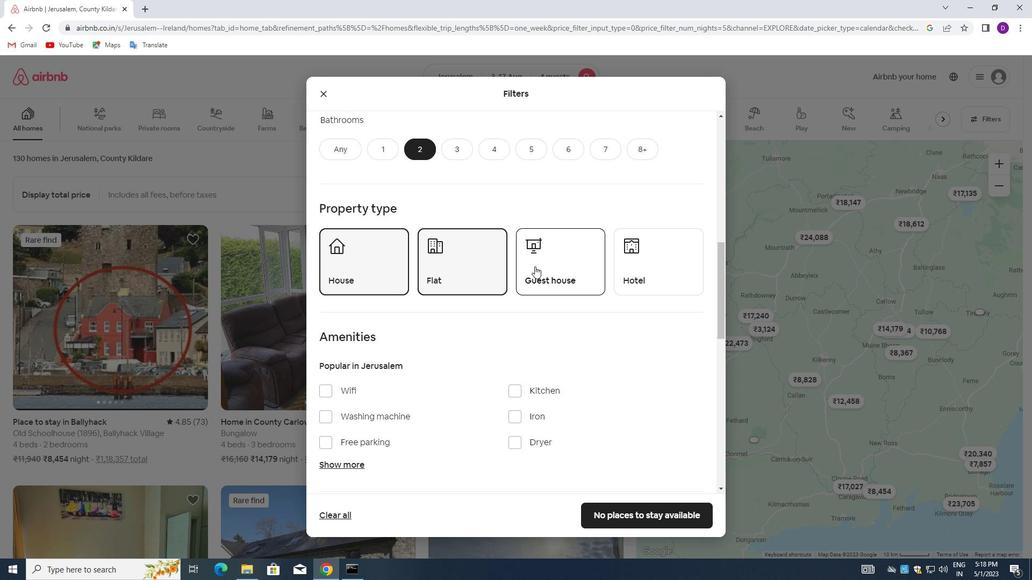 
Action: Mouse moved to (437, 303)
Screenshot: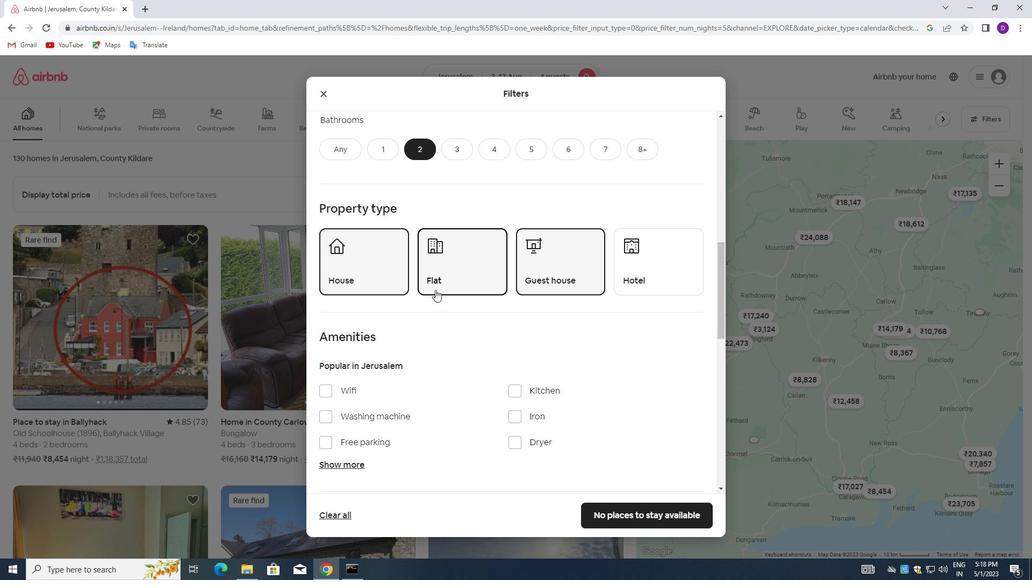 
Action: Mouse scrolled (437, 302) with delta (0, 0)
Screenshot: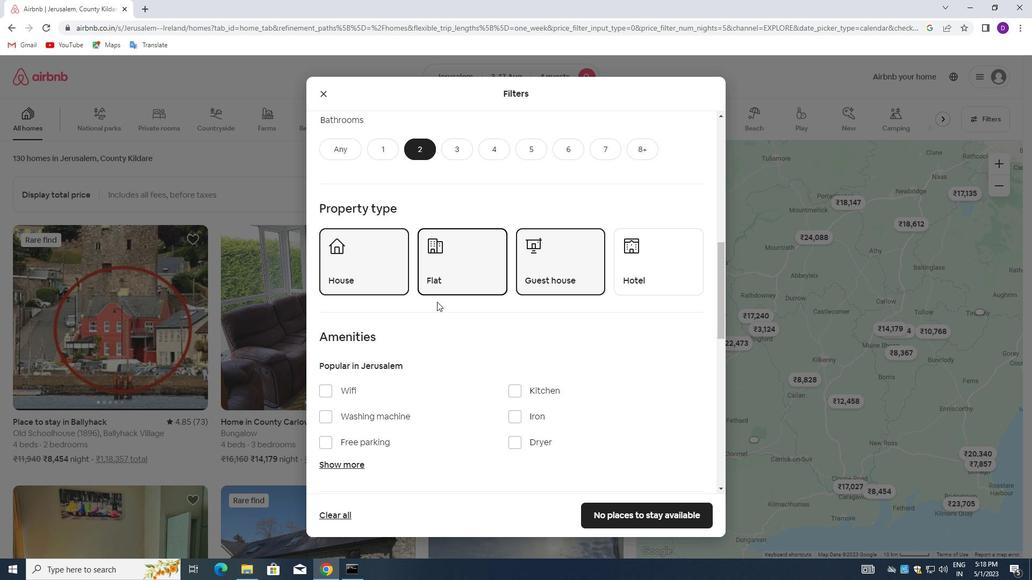 
Action: Mouse moved to (439, 313)
Screenshot: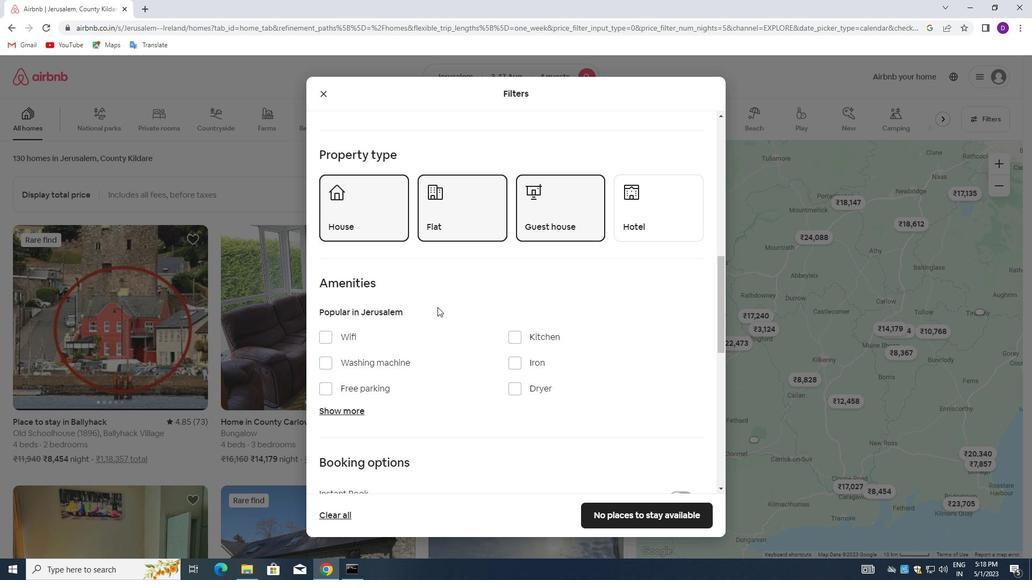 
Action: Mouse scrolled (439, 313) with delta (0, 0)
Screenshot: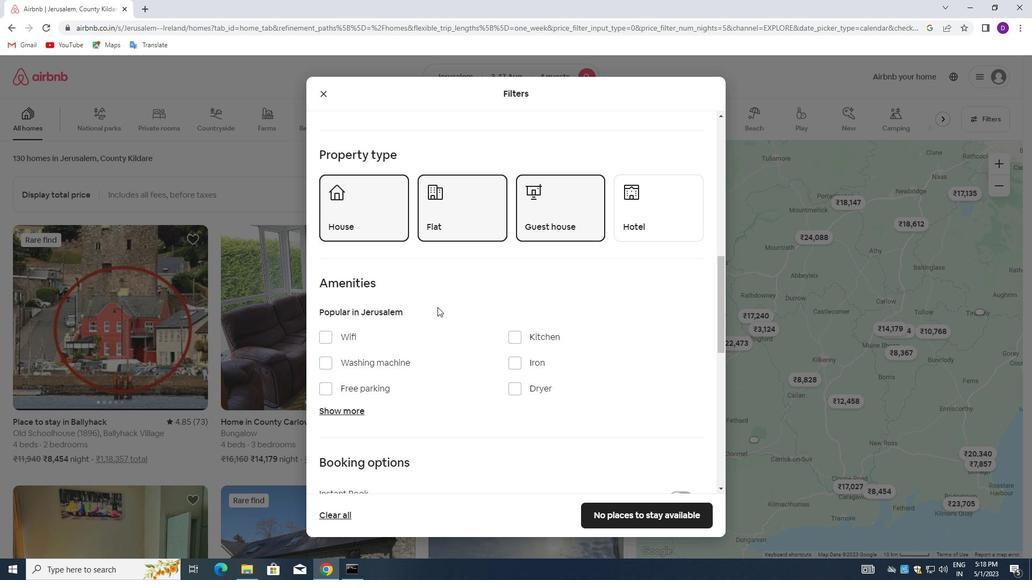 
Action: Mouse moved to (324, 281)
Screenshot: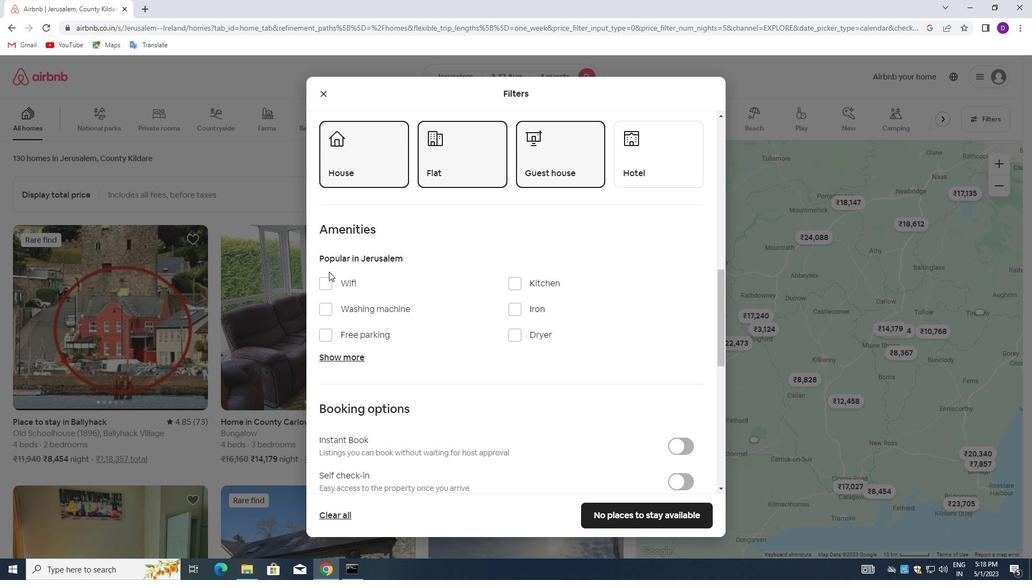 
Action: Mouse pressed left at (324, 281)
Screenshot: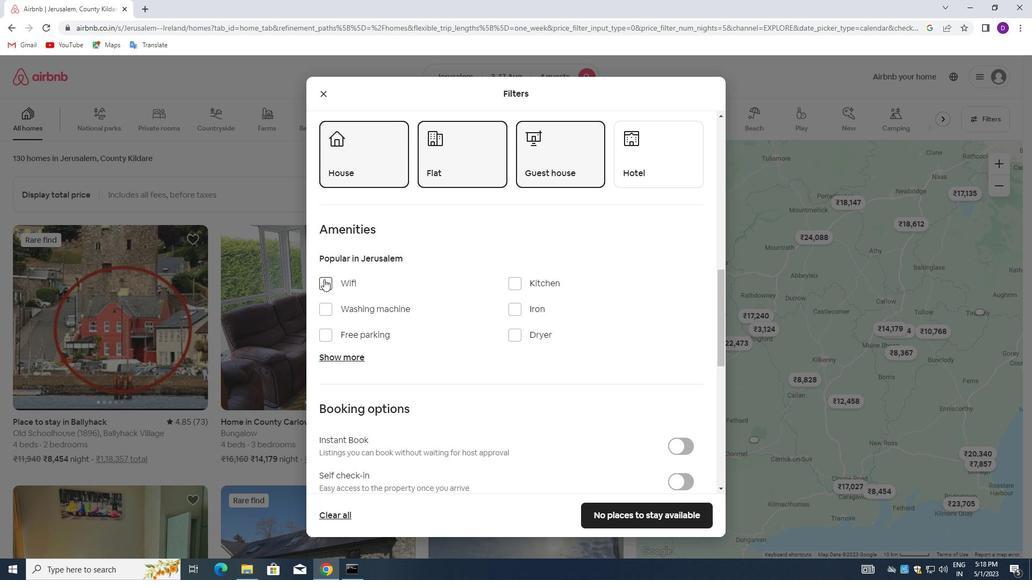 
Action: Mouse moved to (329, 305)
Screenshot: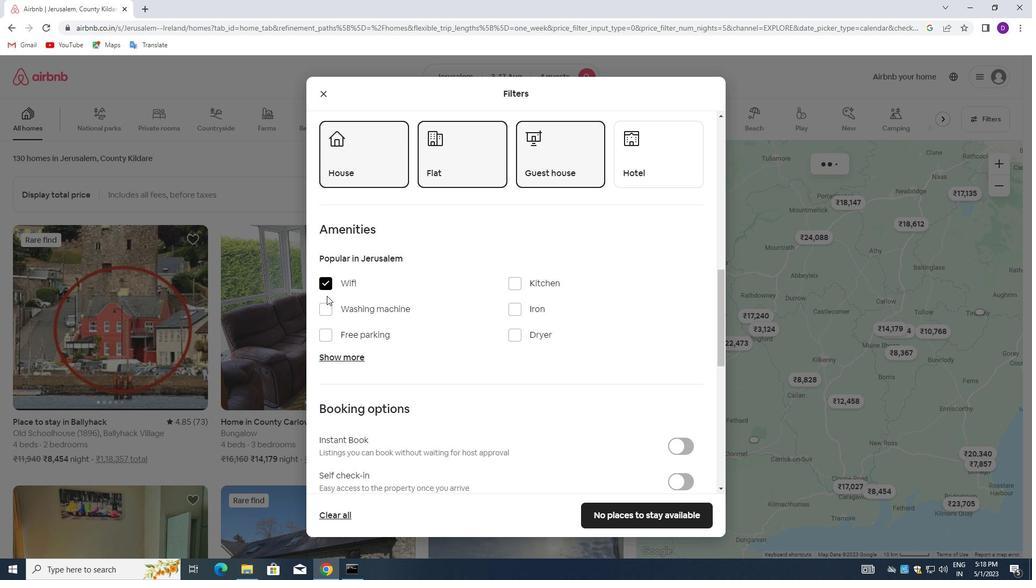 
Action: Mouse pressed left at (329, 305)
Screenshot: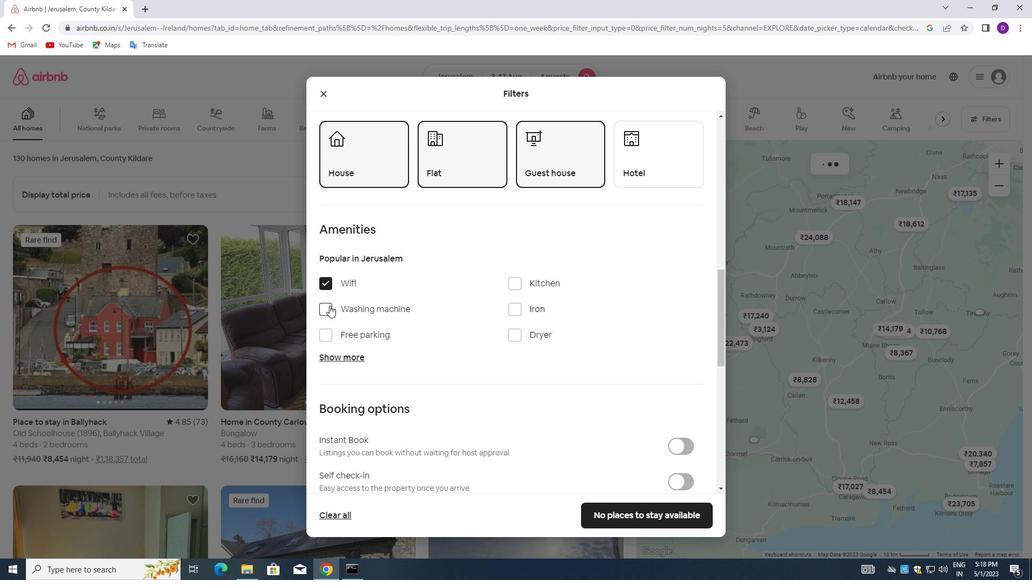 
Action: Mouse moved to (498, 328)
Screenshot: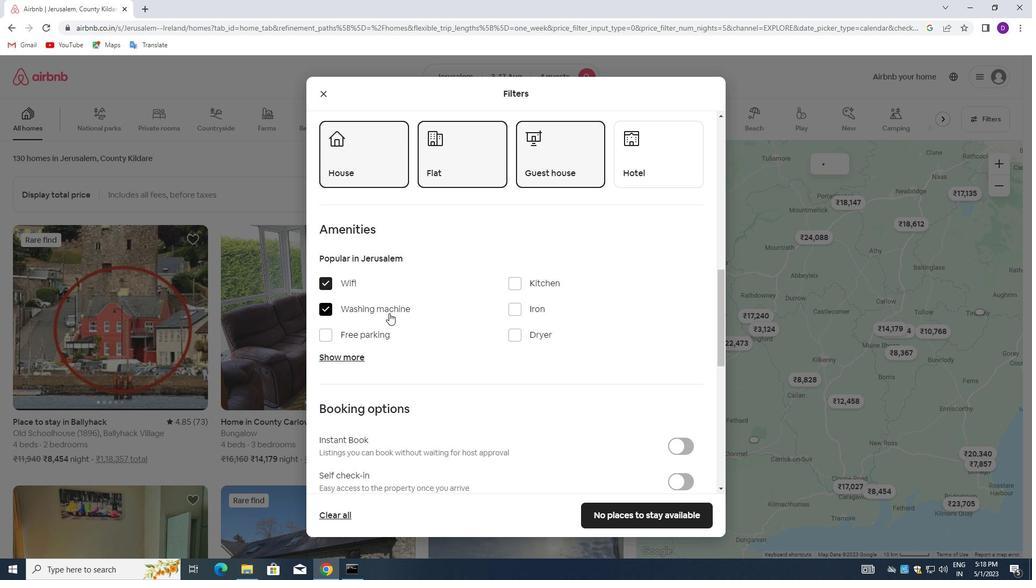 
Action: Mouse scrolled (498, 327) with delta (0, 0)
Screenshot: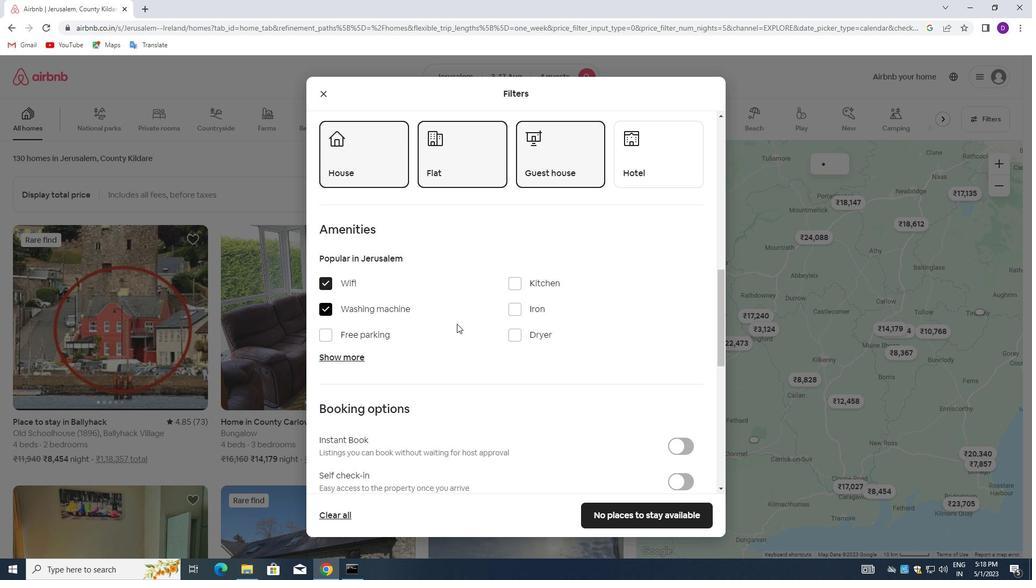 
Action: Mouse moved to (499, 329)
Screenshot: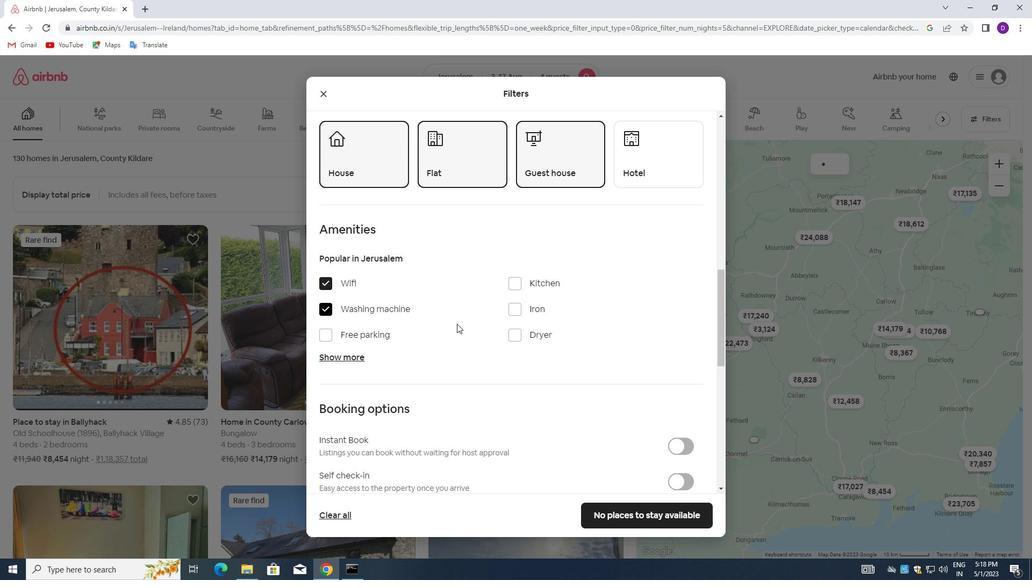 
Action: Mouse scrolled (499, 328) with delta (0, 0)
Screenshot: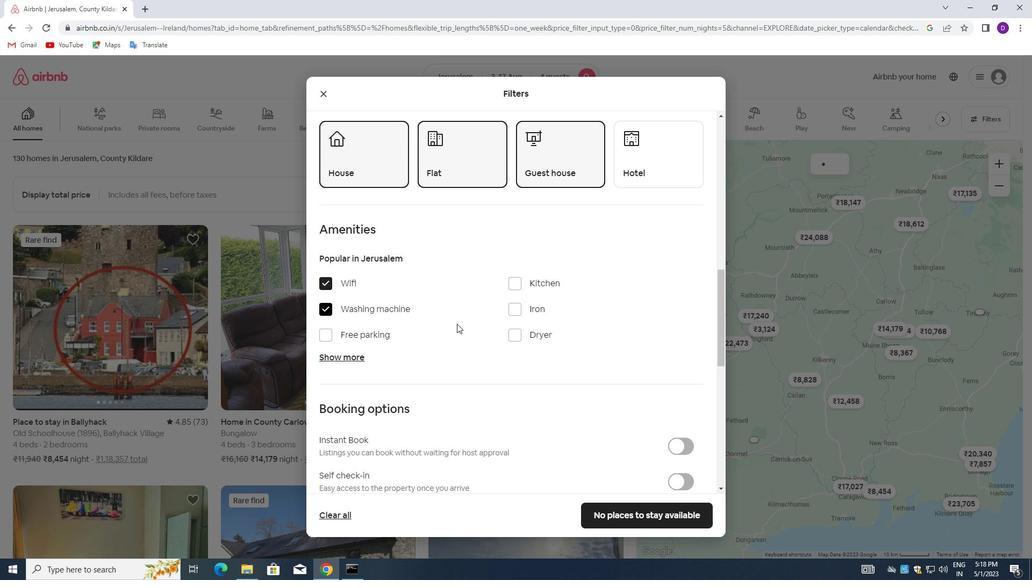 
Action: Mouse moved to (499, 330)
Screenshot: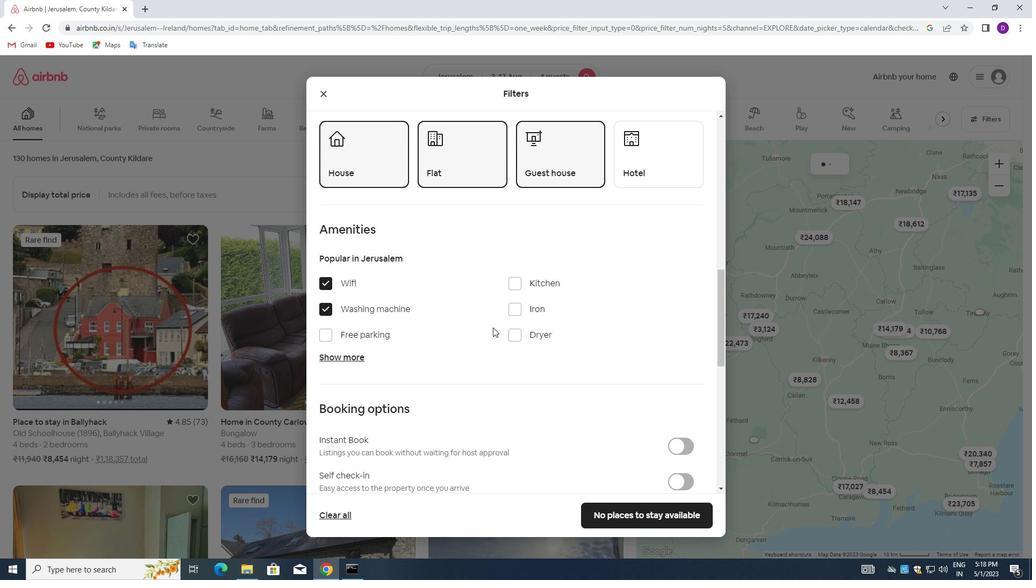 
Action: Mouse scrolled (499, 329) with delta (0, 0)
Screenshot: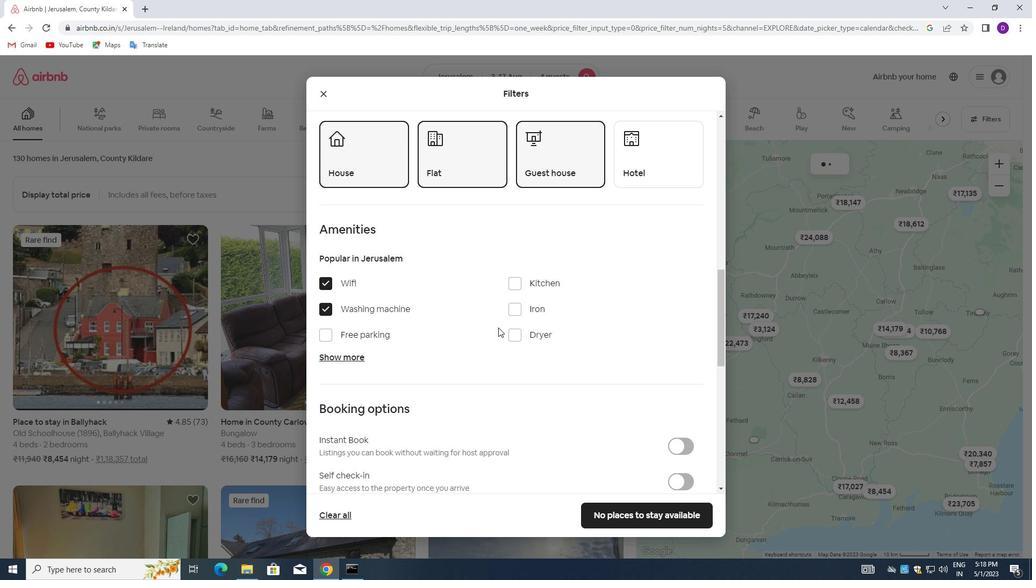 
Action: Mouse moved to (673, 322)
Screenshot: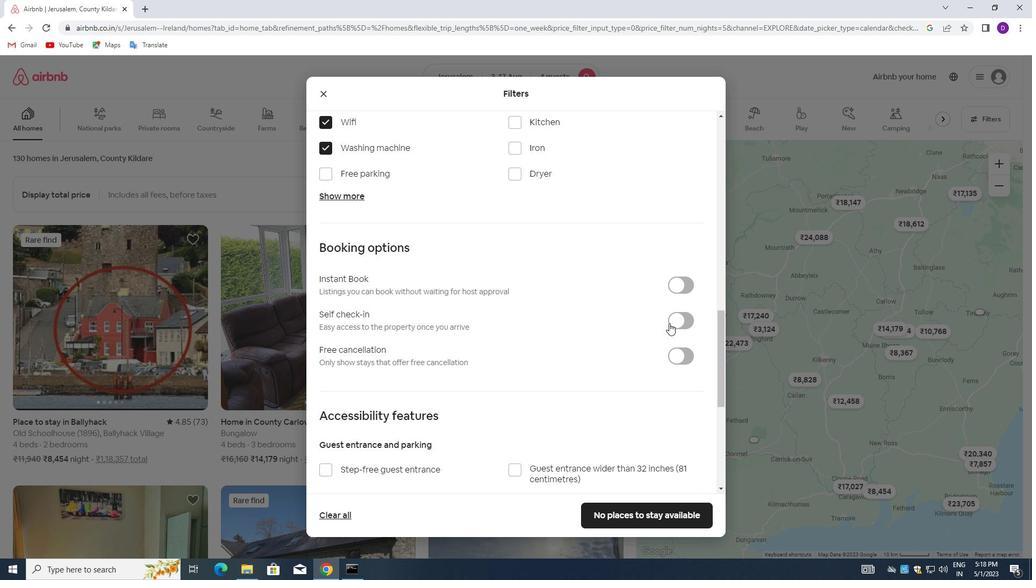 
Action: Mouse pressed left at (673, 322)
Screenshot: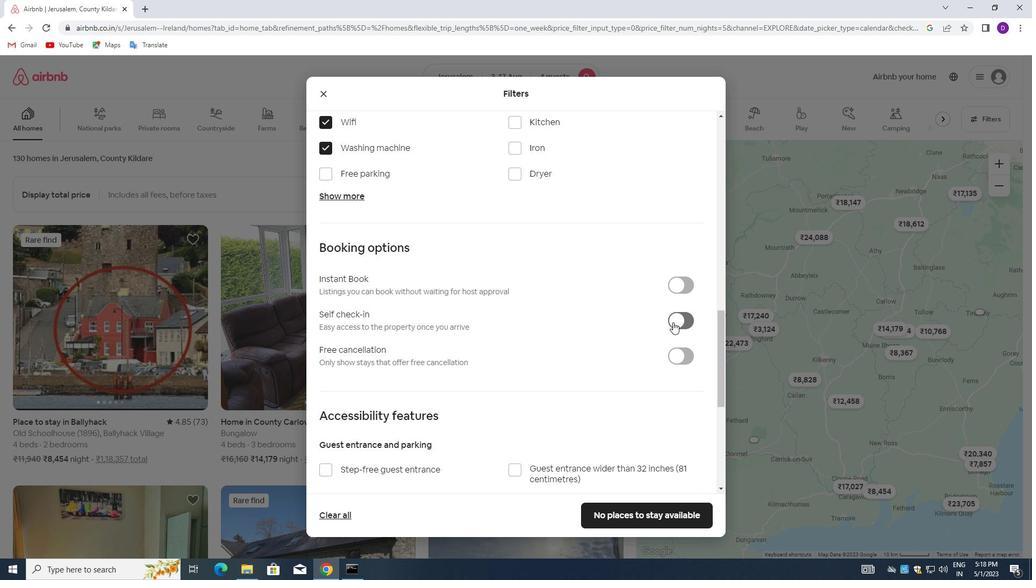 
Action: Mouse moved to (441, 333)
Screenshot: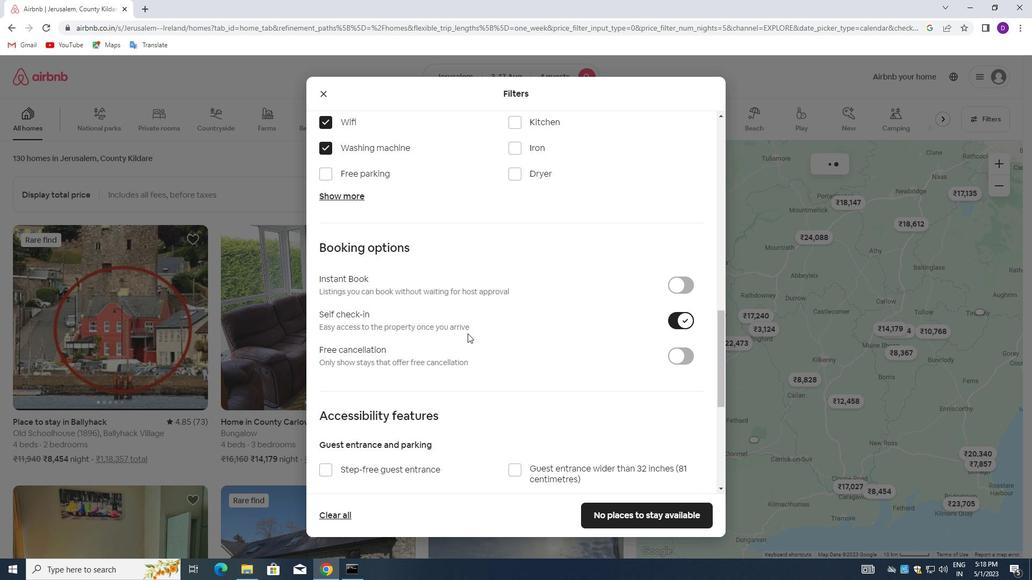 
Action: Mouse scrolled (441, 332) with delta (0, 0)
Screenshot: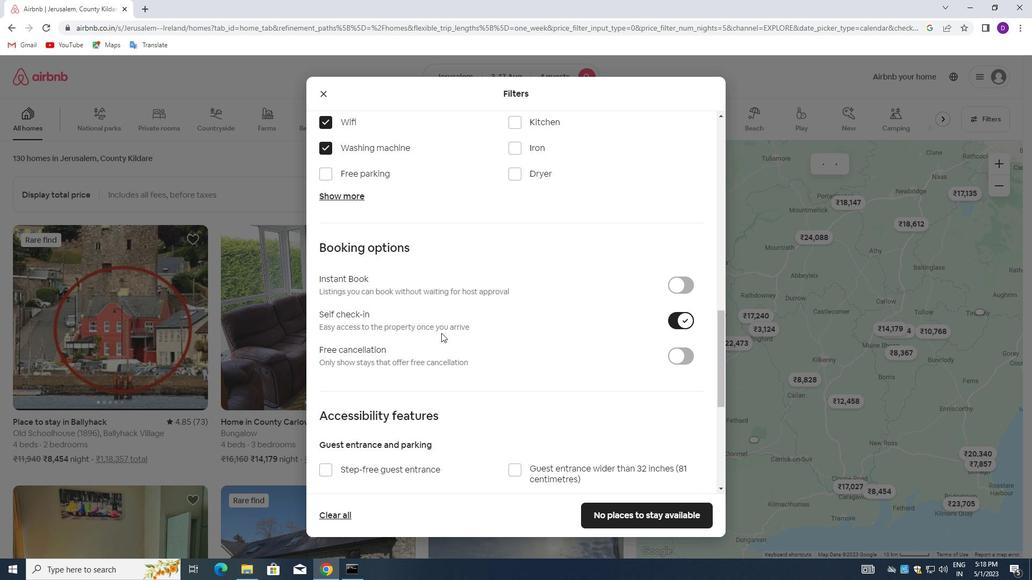 
Action: Mouse scrolled (441, 332) with delta (0, 0)
Screenshot: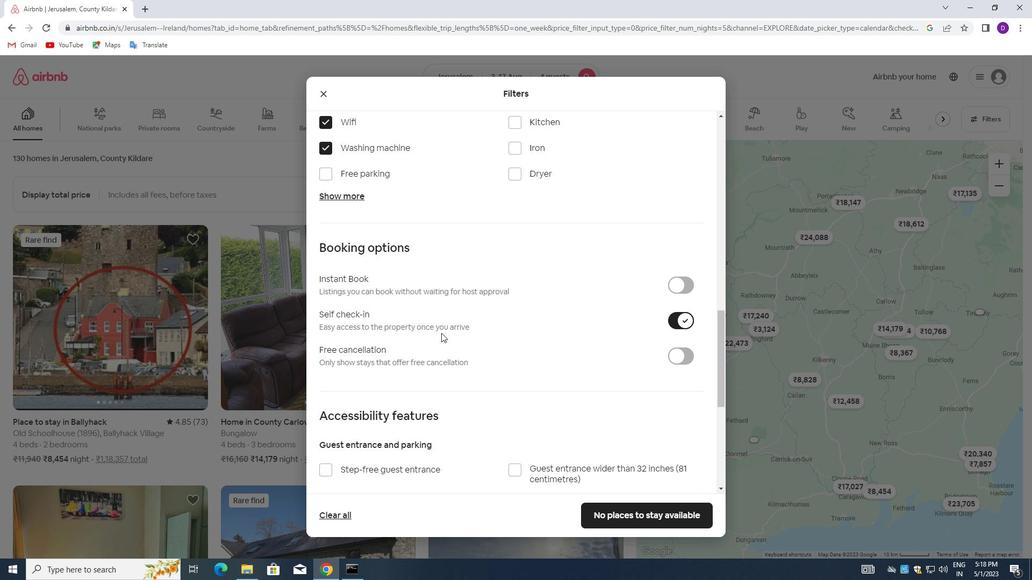
Action: Mouse moved to (438, 334)
Screenshot: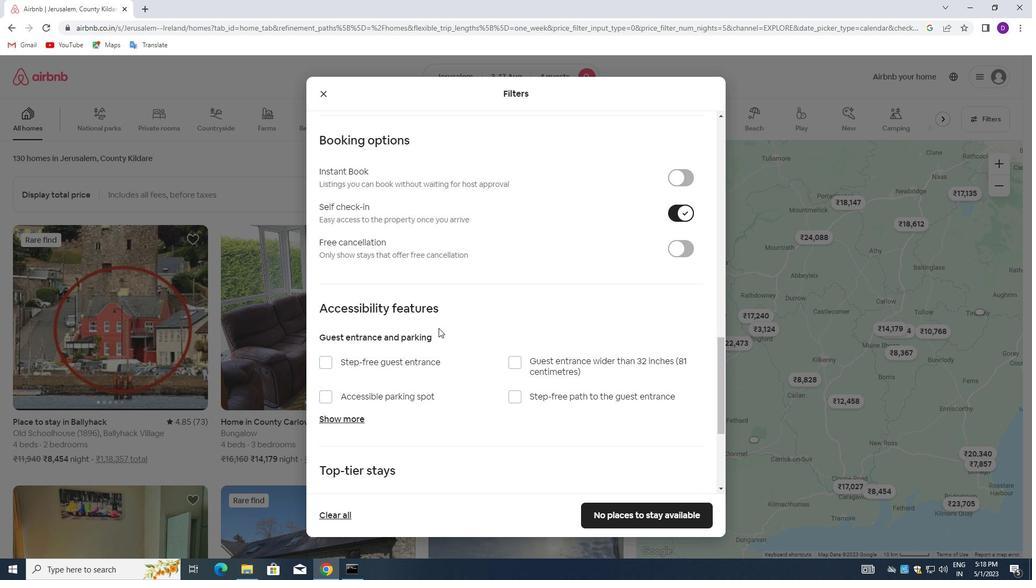 
Action: Mouse scrolled (438, 334) with delta (0, 0)
Screenshot: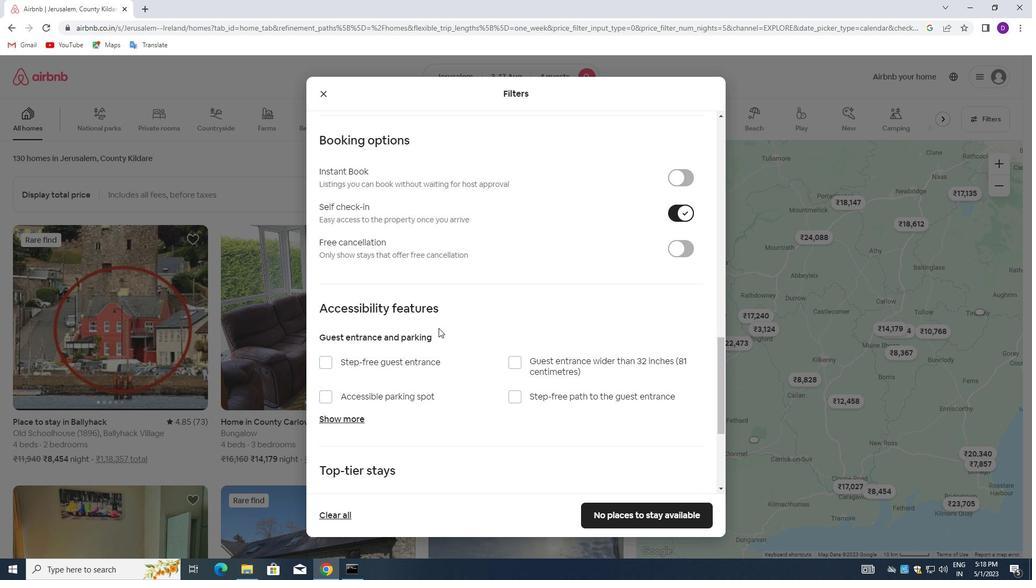 
Action: Mouse moved to (438, 337)
Screenshot: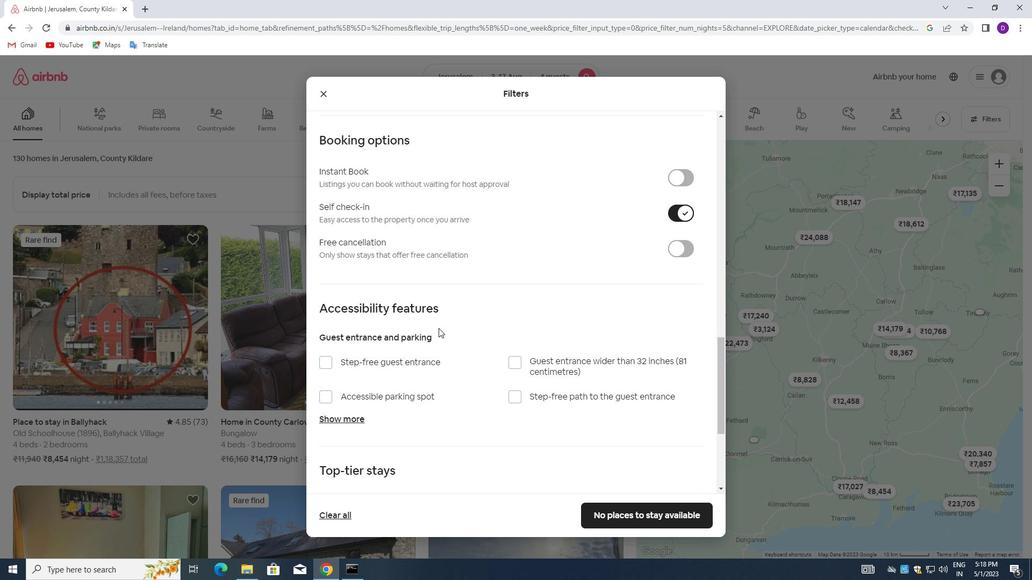 
Action: Mouse scrolled (438, 336) with delta (0, 0)
Screenshot: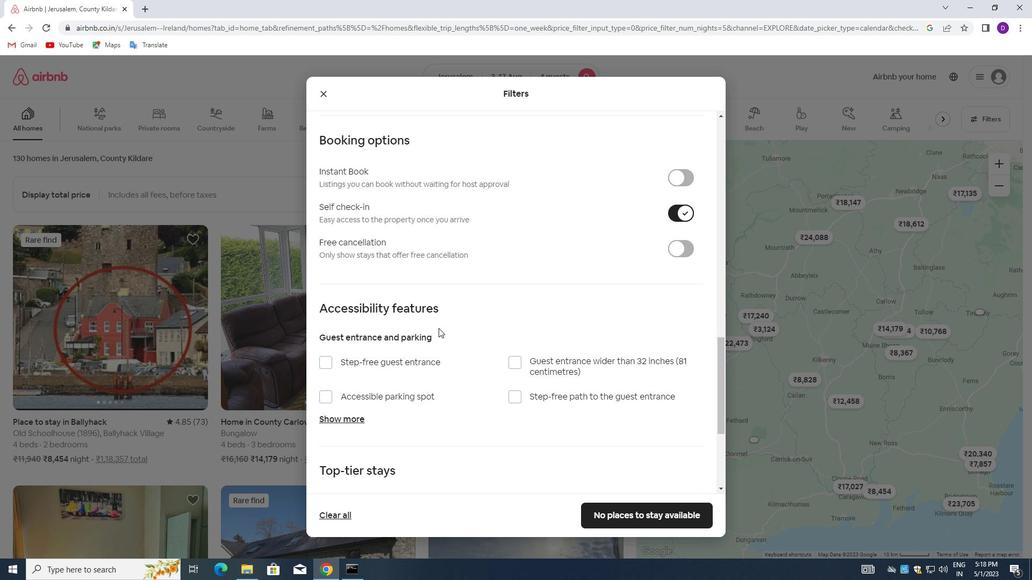 
Action: Mouse moved to (438, 337)
Screenshot: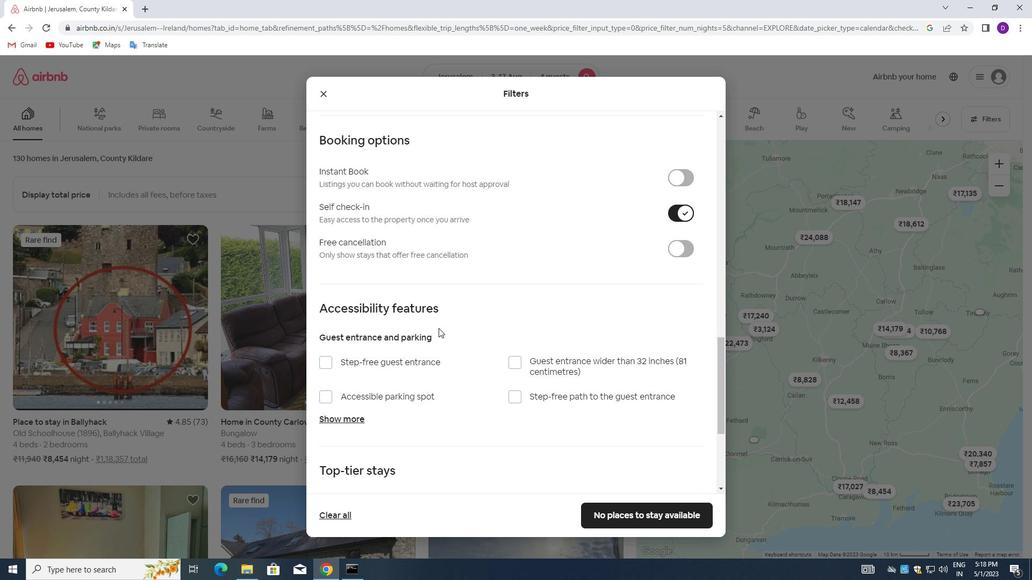 
Action: Mouse scrolled (438, 337) with delta (0, 0)
Screenshot: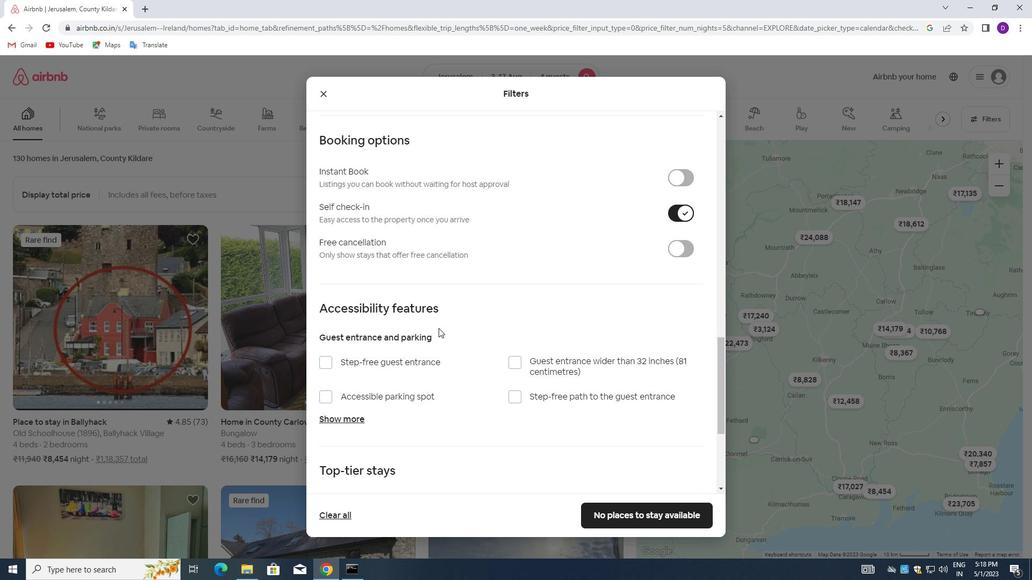 
Action: Mouse moved to (438, 338)
Screenshot: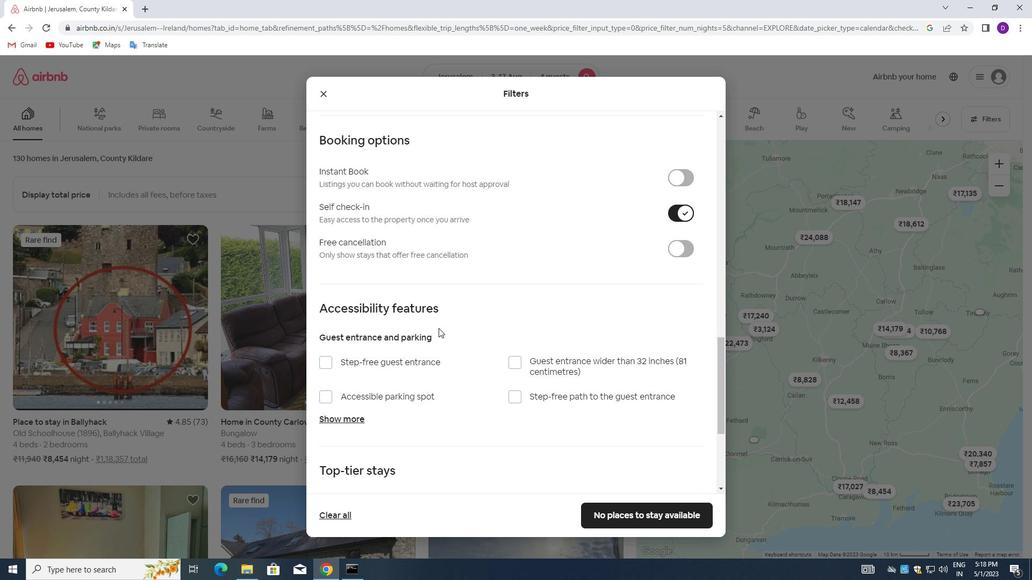 
Action: Mouse scrolled (438, 337) with delta (0, 0)
Screenshot: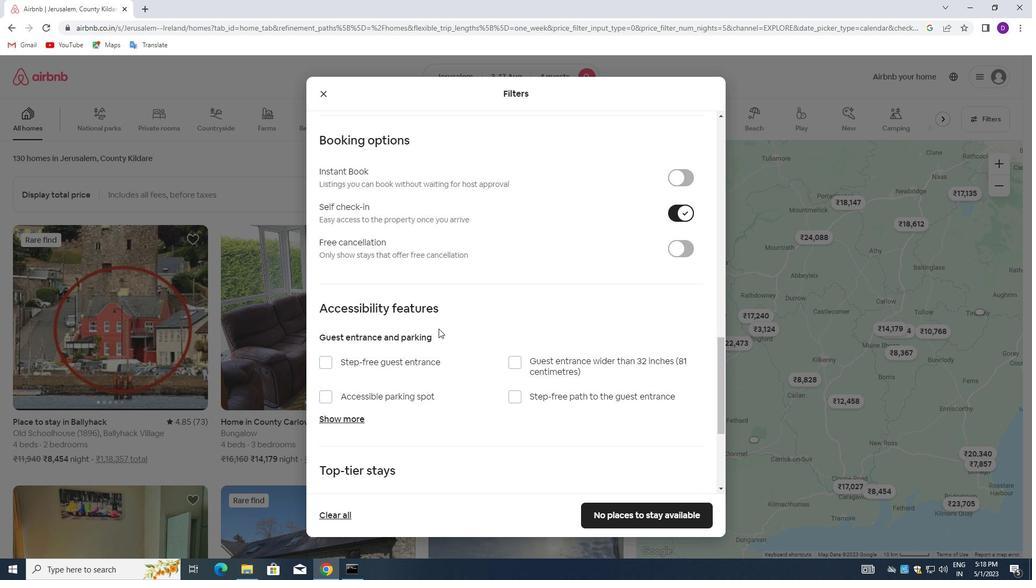 
Action: Mouse moved to (438, 339)
Screenshot: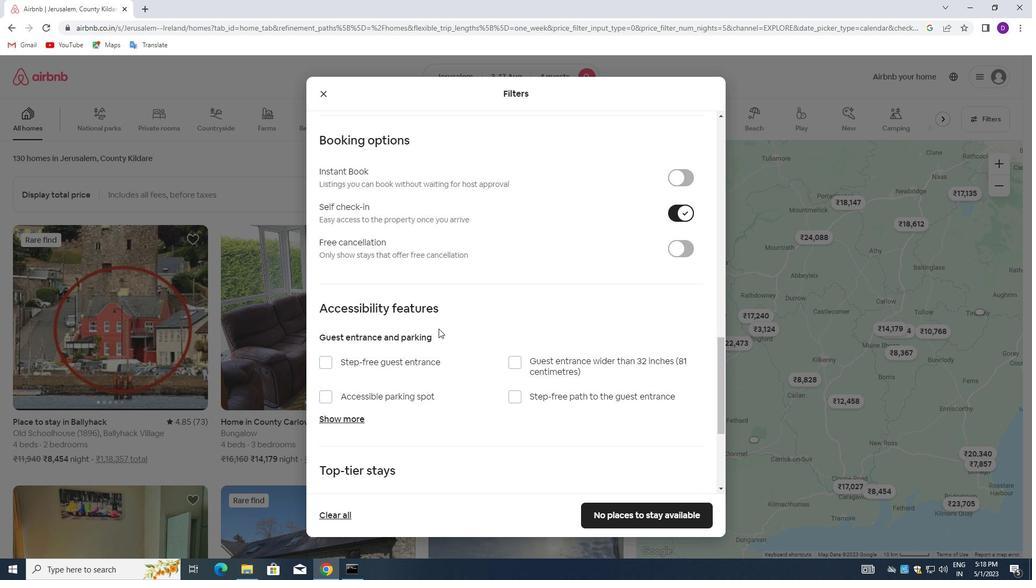 
Action: Mouse scrolled (438, 339) with delta (0, 0)
Screenshot: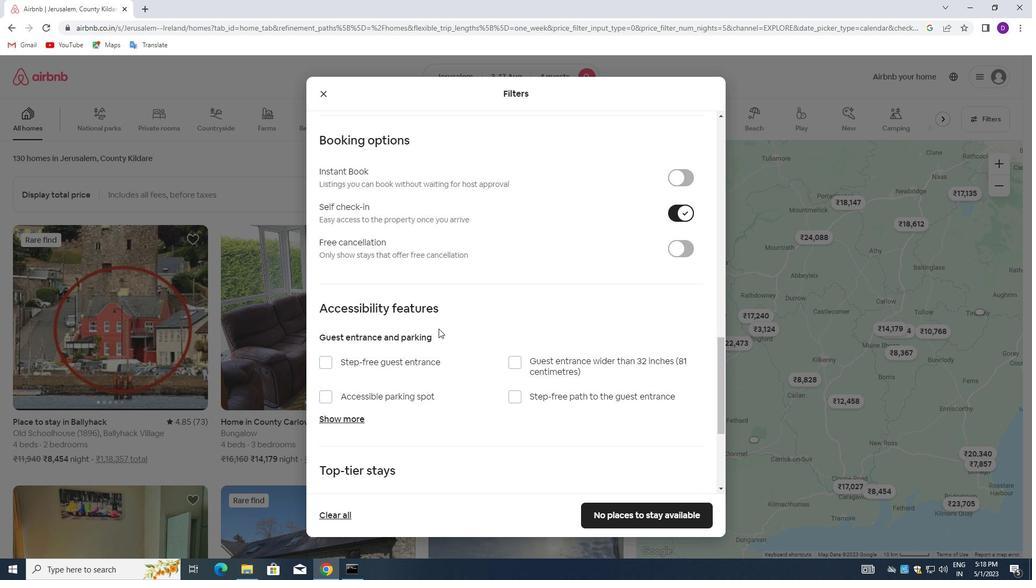 
Action: Mouse moved to (322, 414)
Screenshot: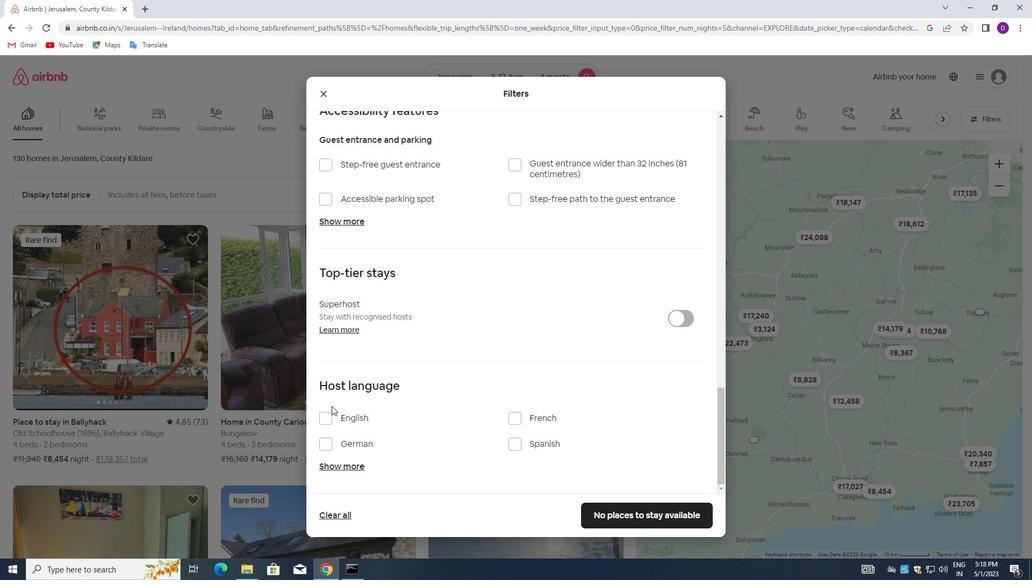 
Action: Mouse pressed left at (322, 414)
Screenshot: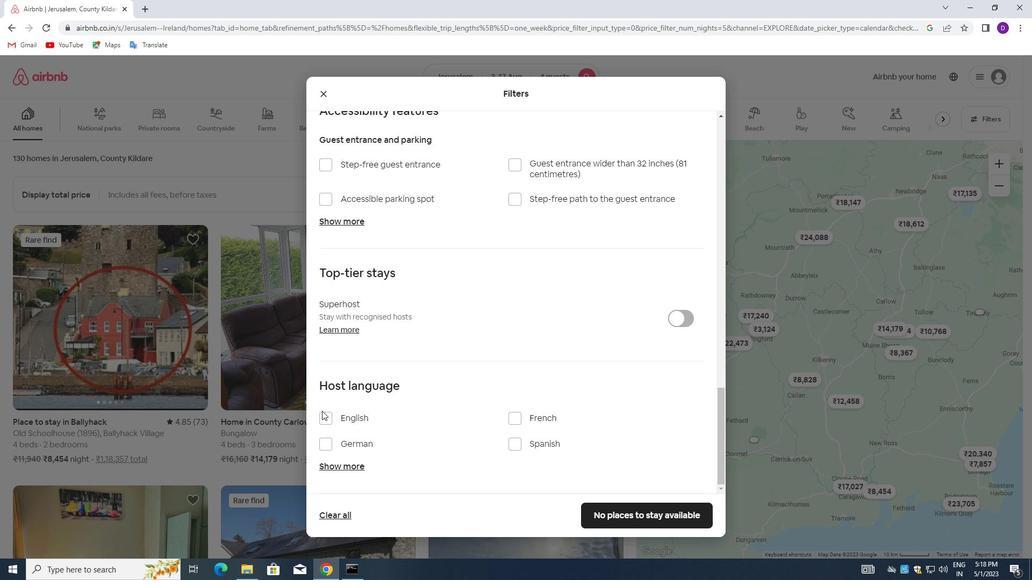 
Action: Mouse moved to (626, 504)
Screenshot: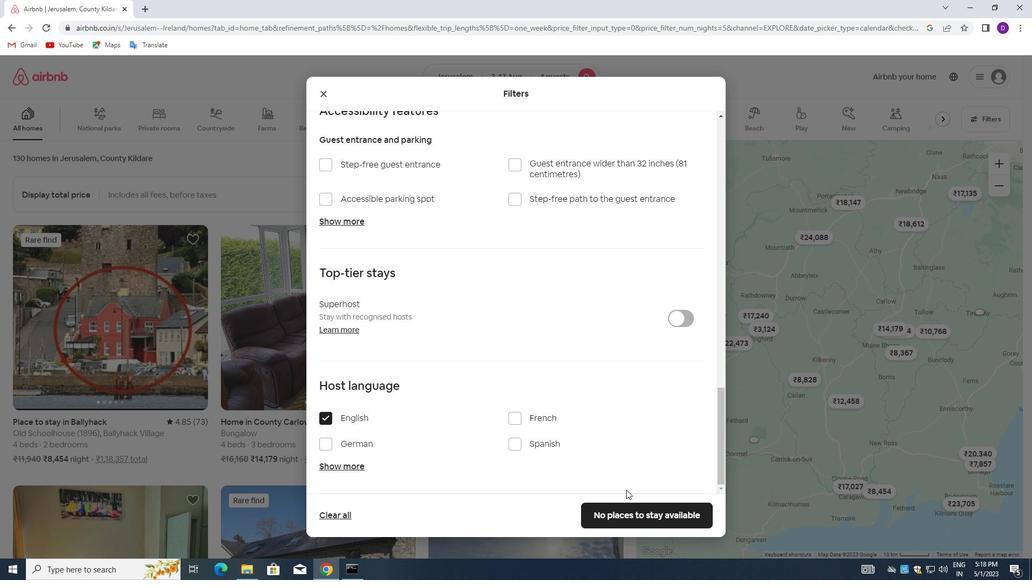 
Action: Mouse pressed left at (626, 504)
Screenshot: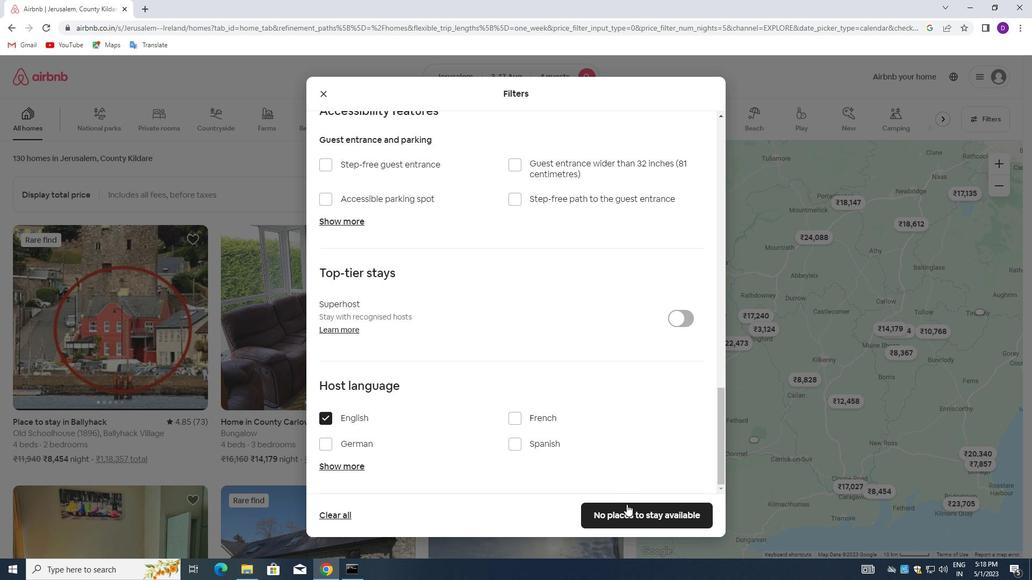 
Action: Mouse moved to (485, 285)
Screenshot: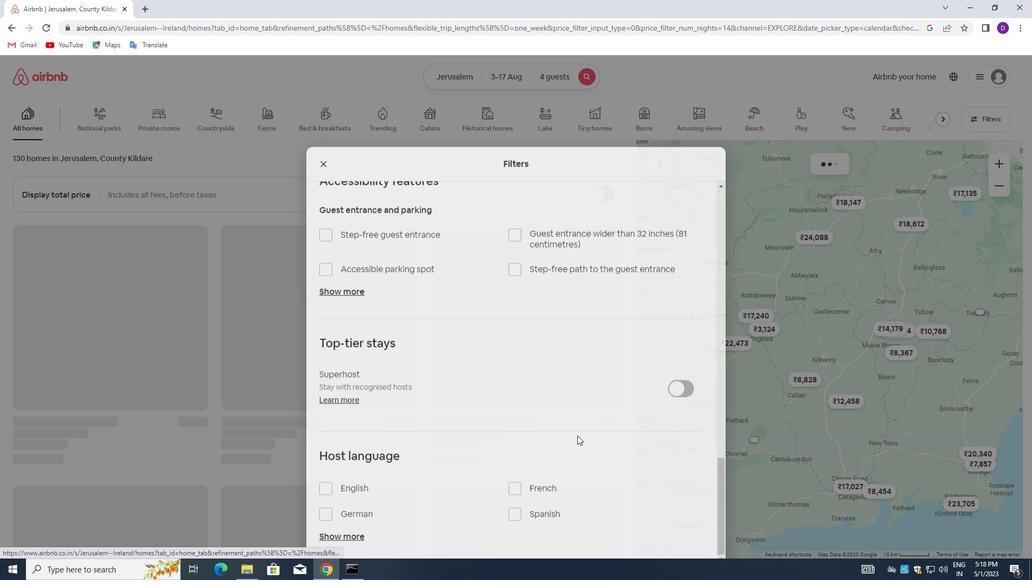 
